 Task: Plan a time block for the product demo.
Action: Mouse moved to (78, 106)
Screenshot: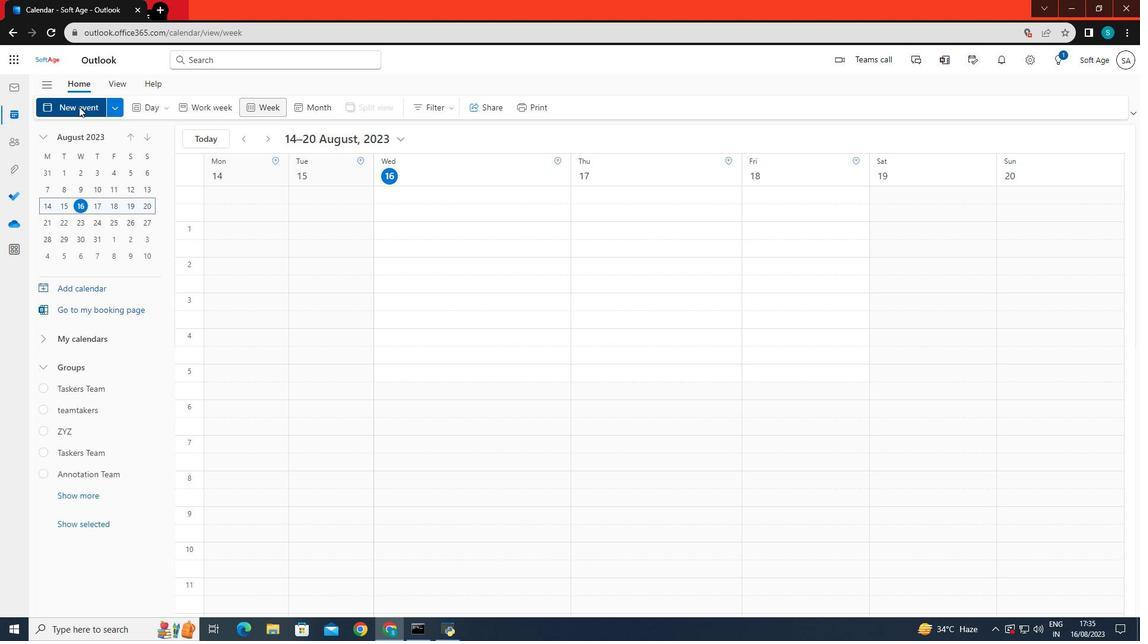 
Action: Mouse pressed left at (78, 106)
Screenshot: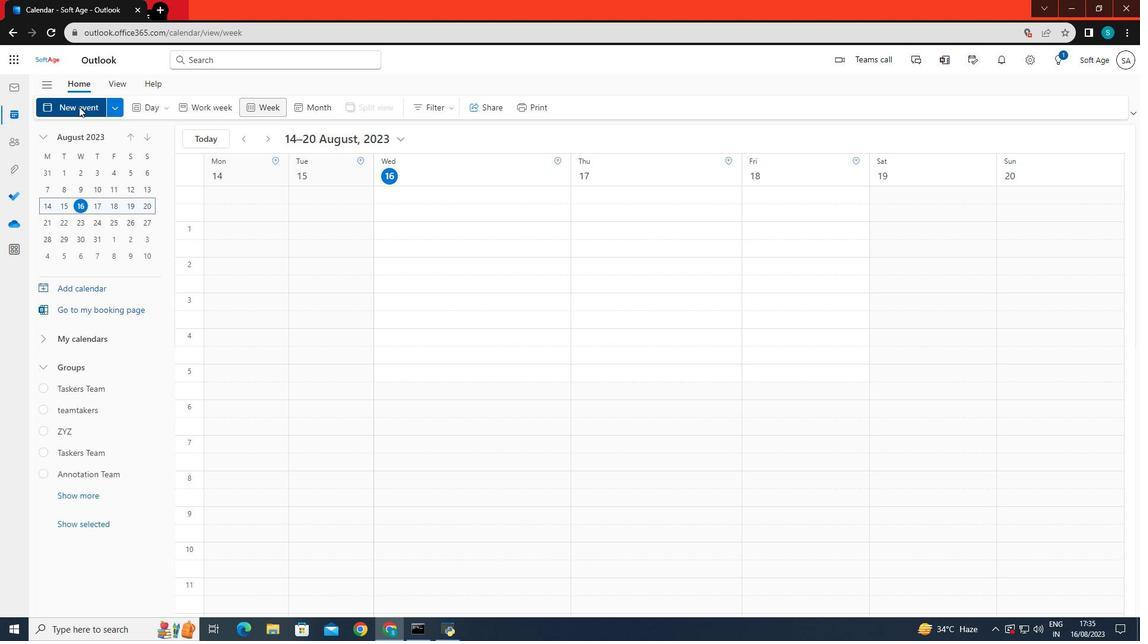 
Action: Mouse moved to (314, 183)
Screenshot: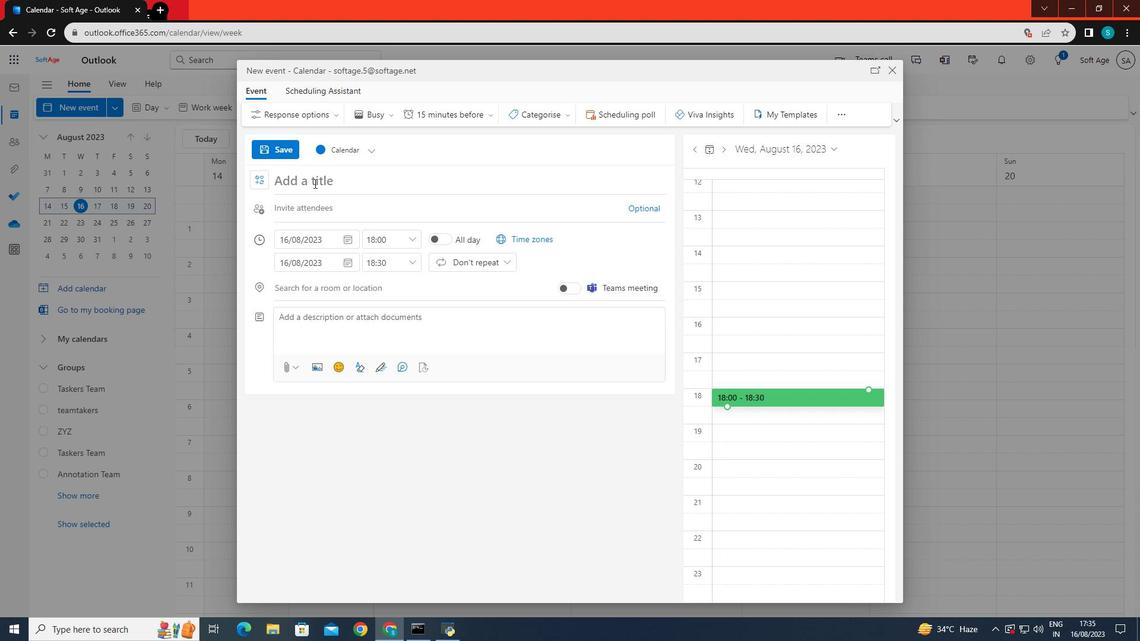 
Action: Mouse pressed left at (314, 183)
Screenshot: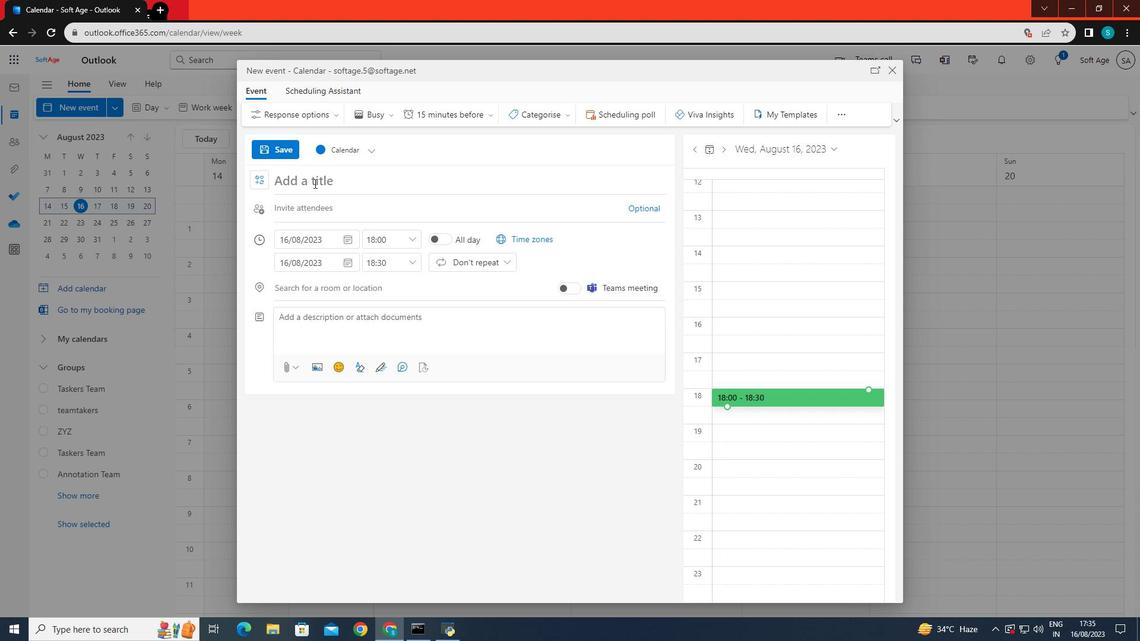 
Action: Key pressed product<Key.space>demo
Screenshot: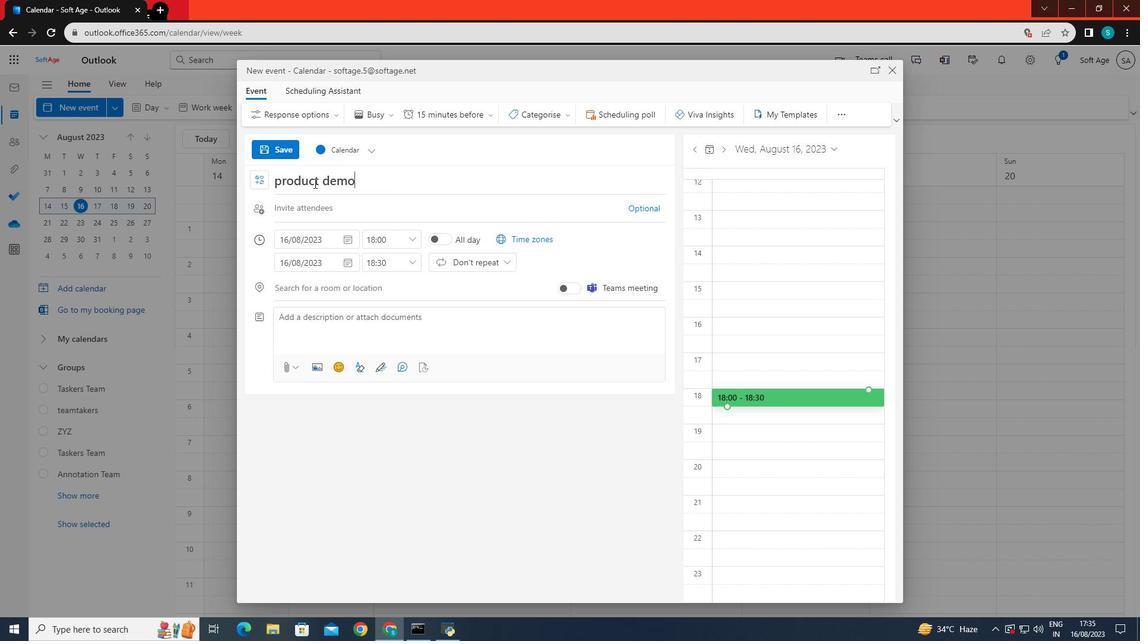 
Action: Mouse moved to (311, 242)
Screenshot: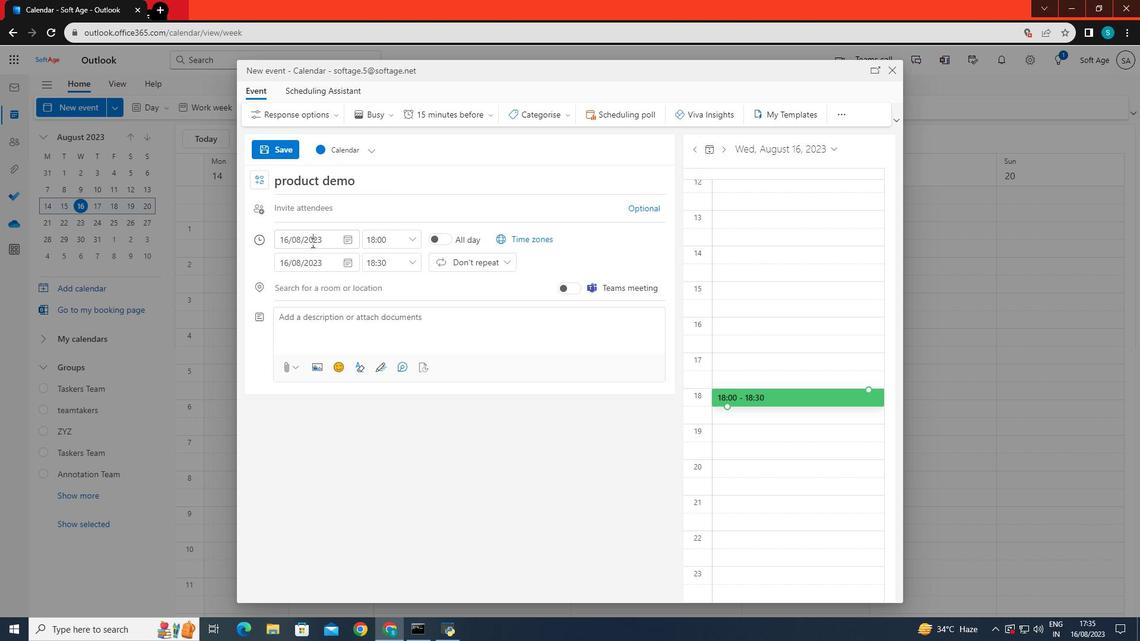 
Action: Mouse pressed left at (311, 242)
Screenshot: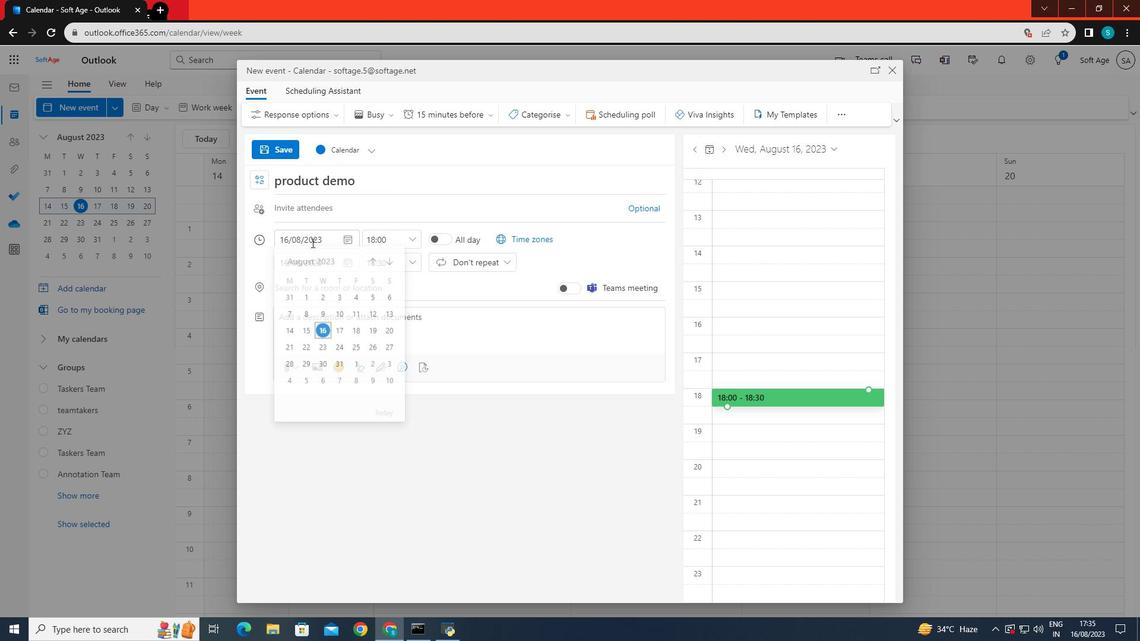 
Action: Mouse moved to (288, 365)
Screenshot: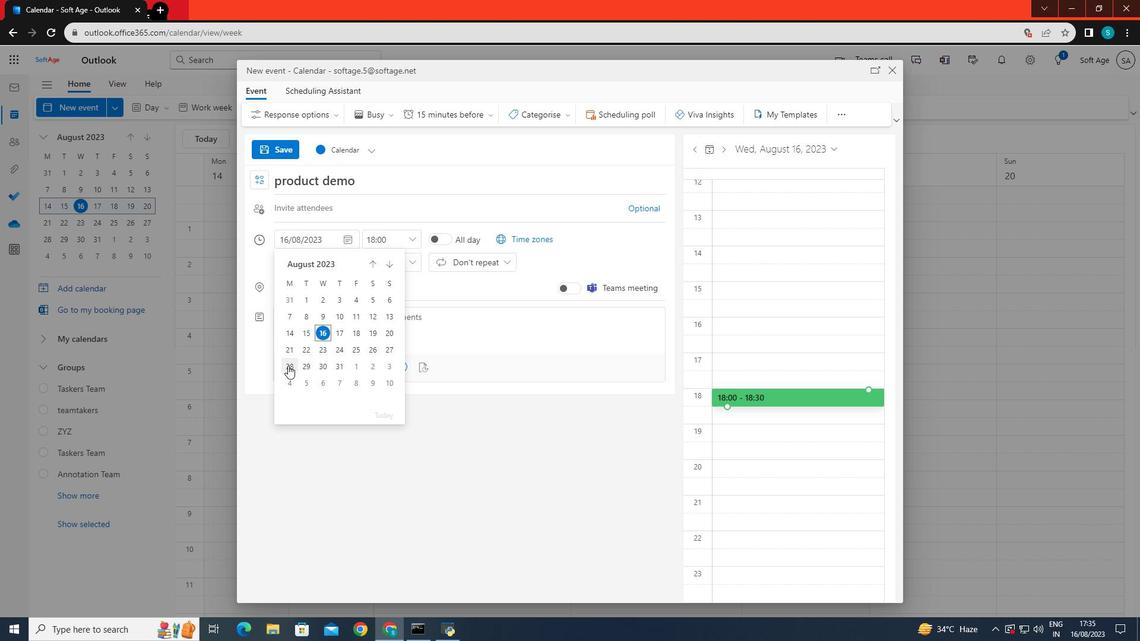 
Action: Mouse pressed left at (288, 365)
Screenshot: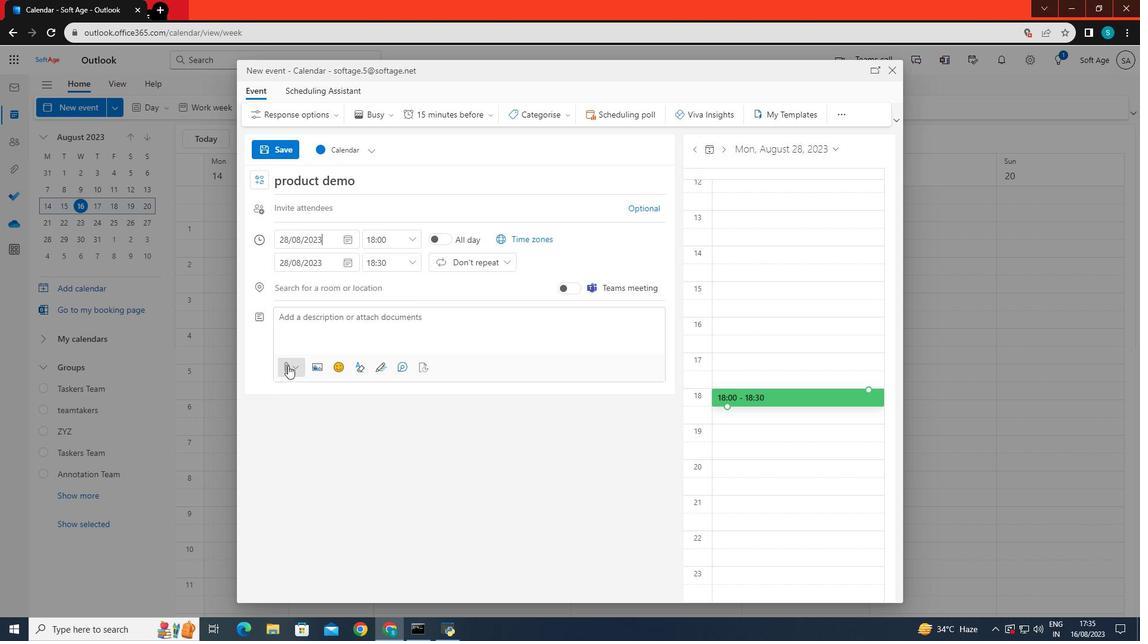 
Action: Mouse moved to (393, 237)
Screenshot: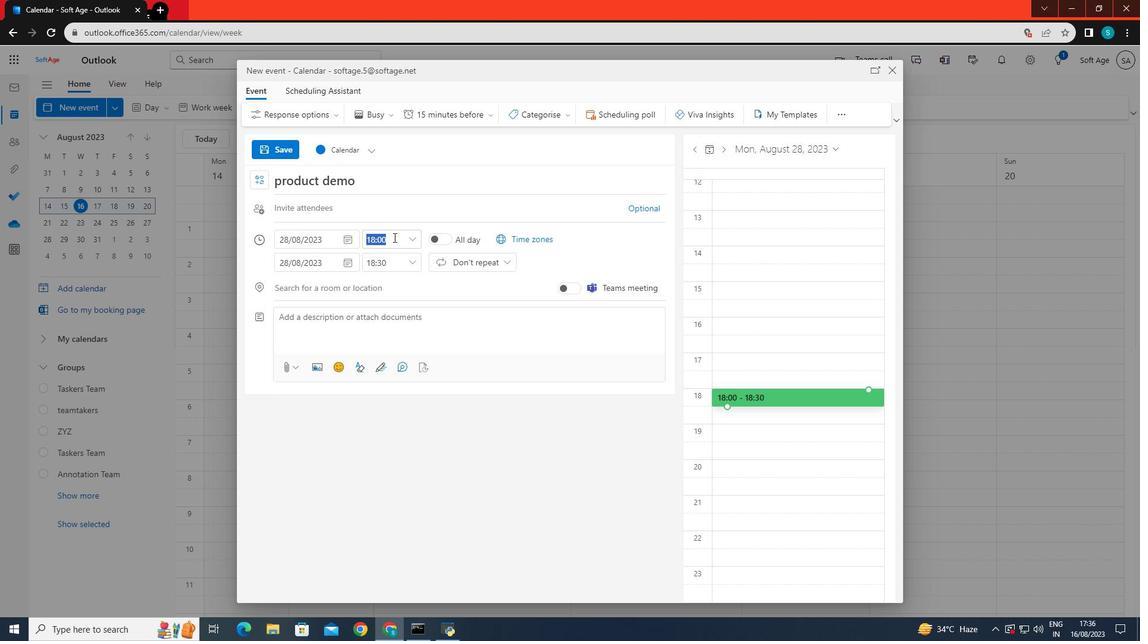
Action: Mouse pressed left at (393, 237)
Screenshot: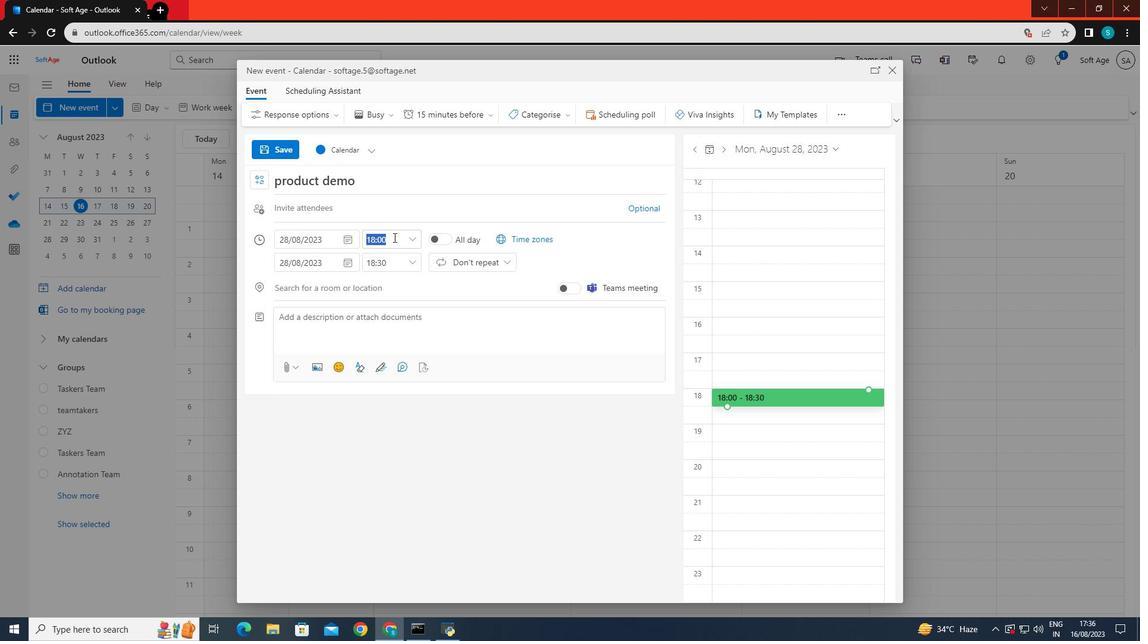 
Action: Mouse moved to (415, 238)
Screenshot: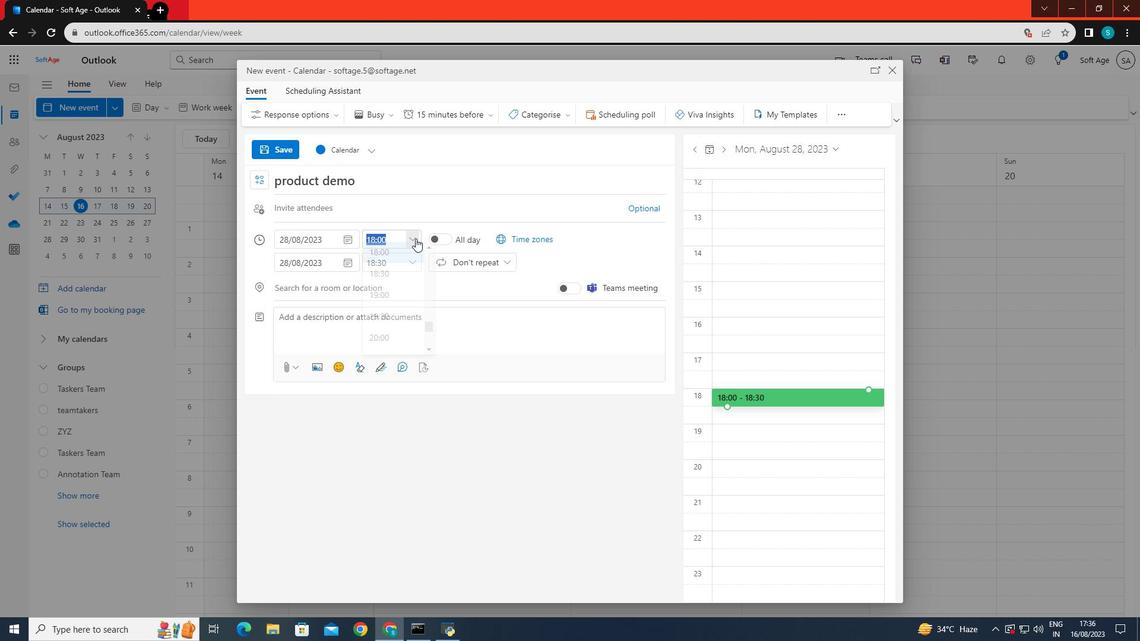 
Action: Mouse pressed left at (415, 238)
Screenshot: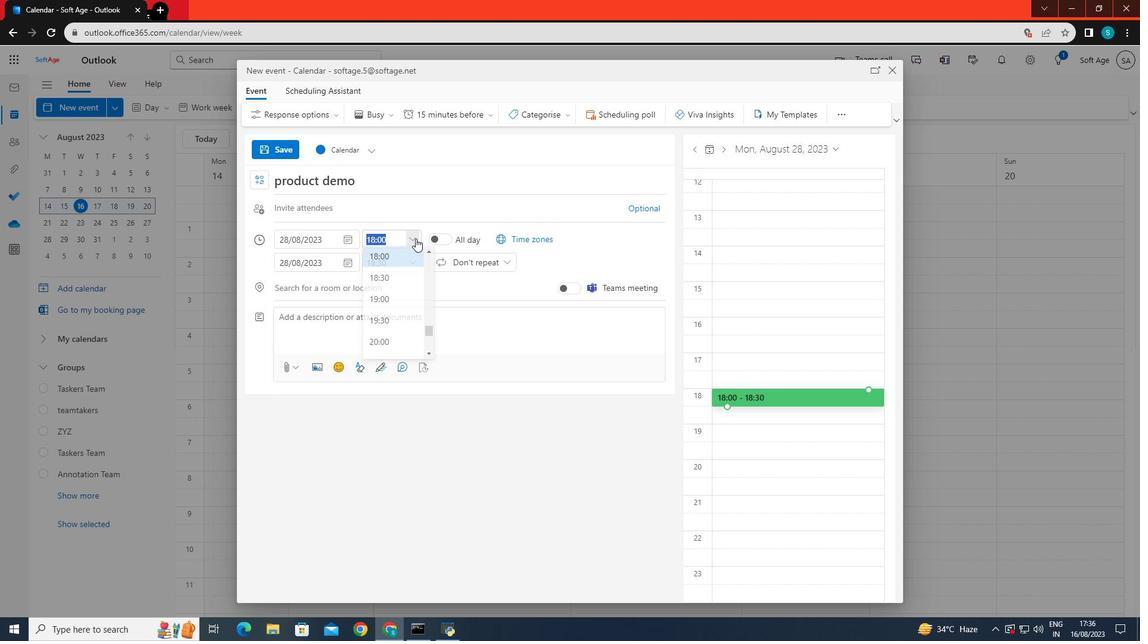 
Action: Mouse moved to (370, 324)
Screenshot: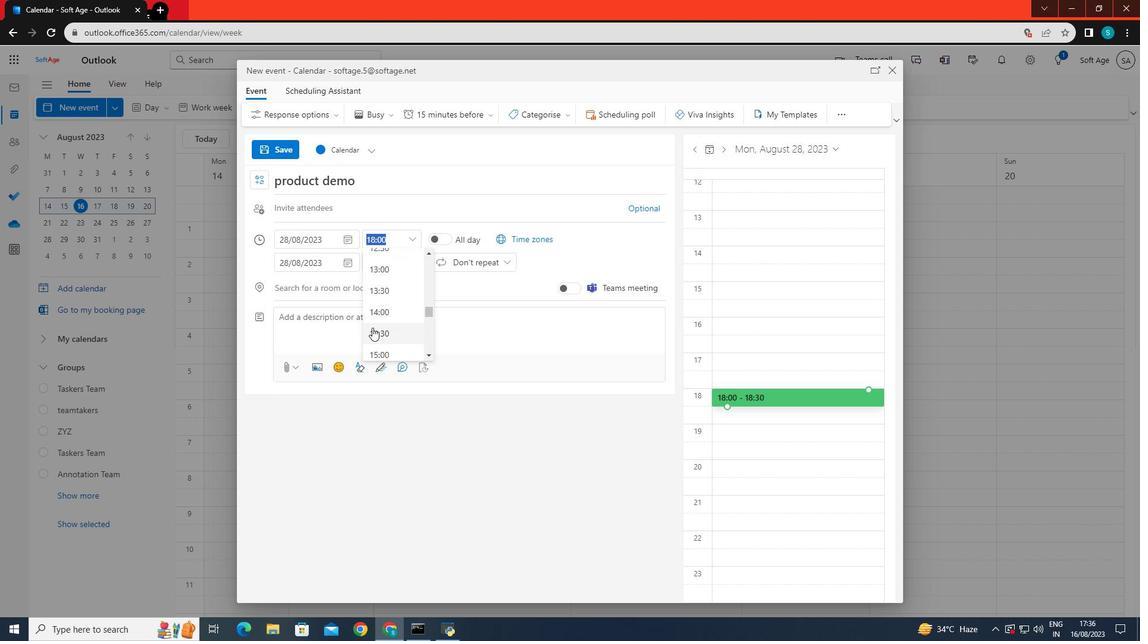 
Action: Mouse scrolled (370, 325) with delta (0, 0)
Screenshot: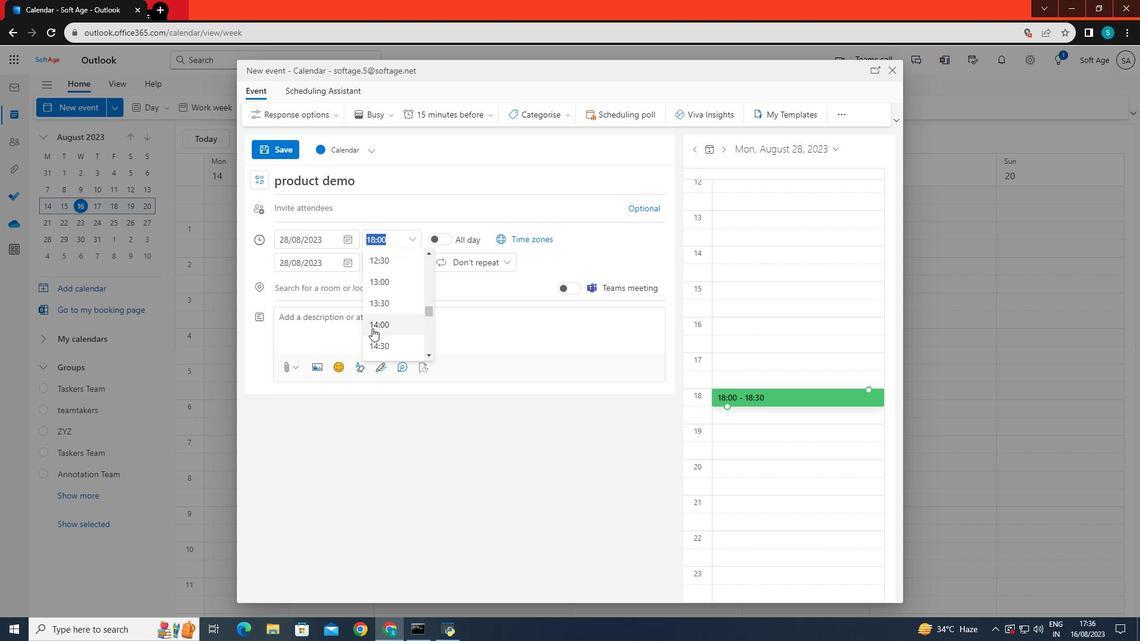
Action: Mouse scrolled (370, 325) with delta (0, 0)
Screenshot: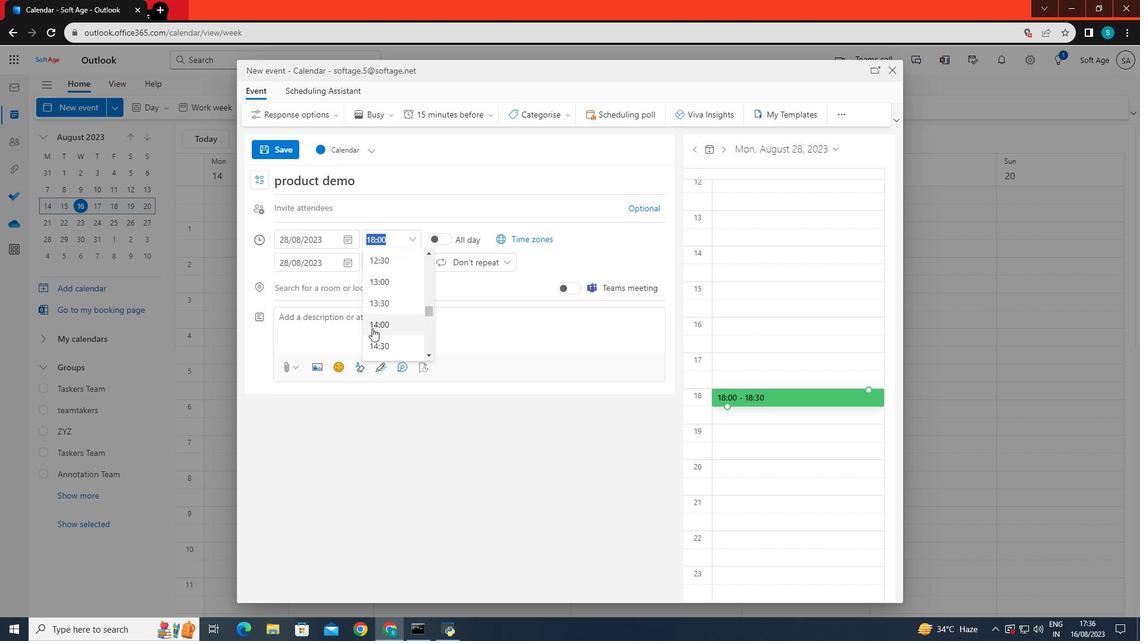 
Action: Mouse scrolled (370, 325) with delta (0, 0)
Screenshot: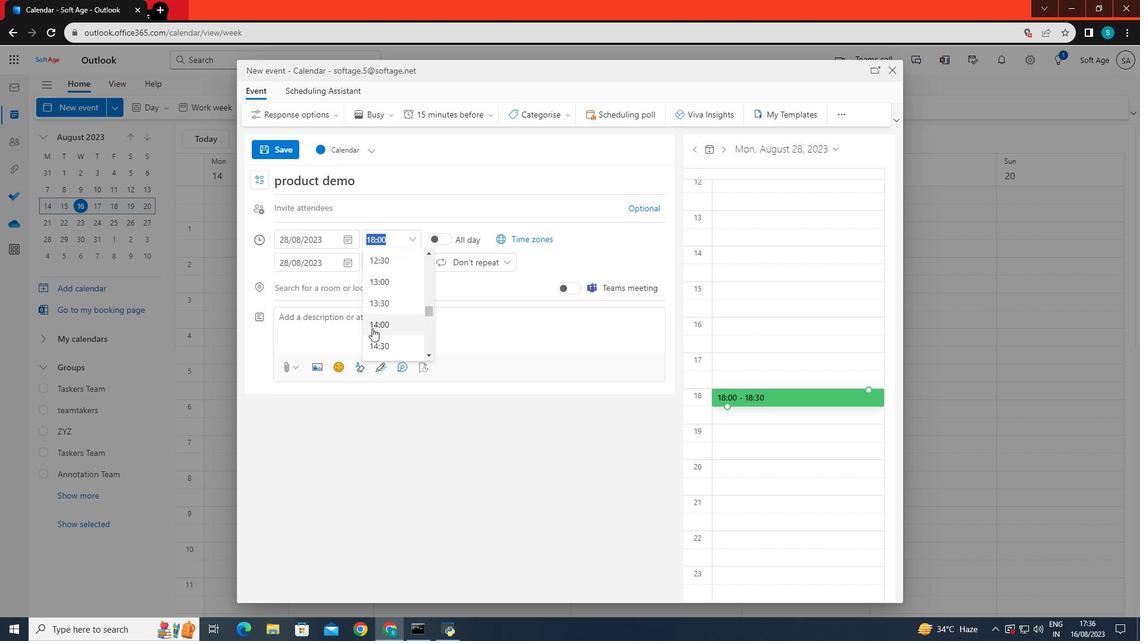 
Action: Mouse scrolled (370, 325) with delta (0, 0)
Screenshot: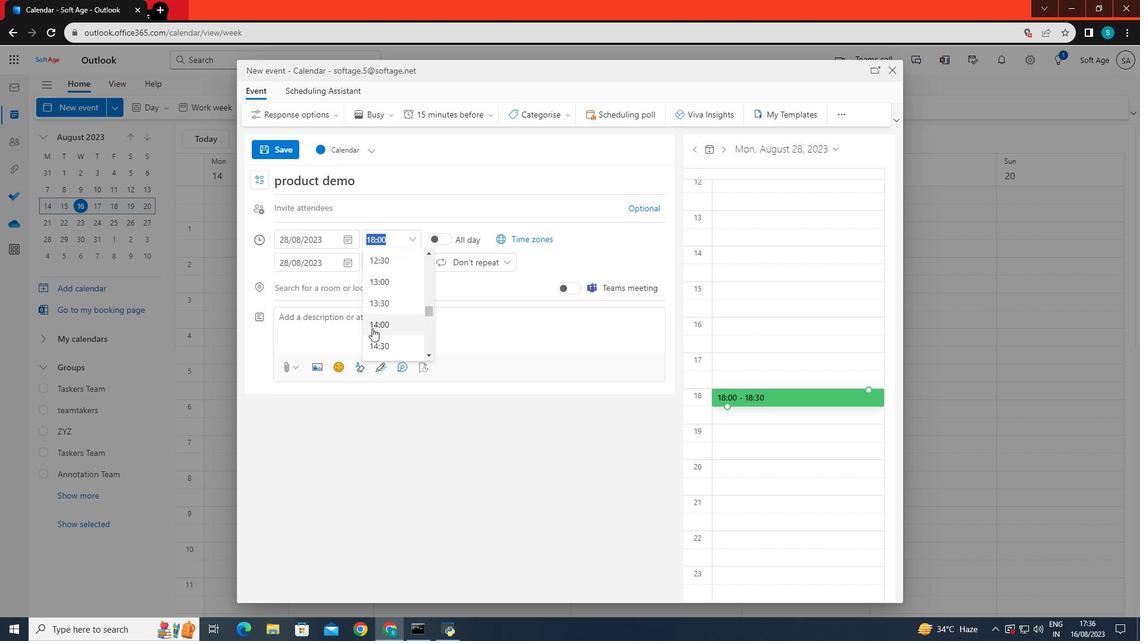 
Action: Mouse moved to (389, 292)
Screenshot: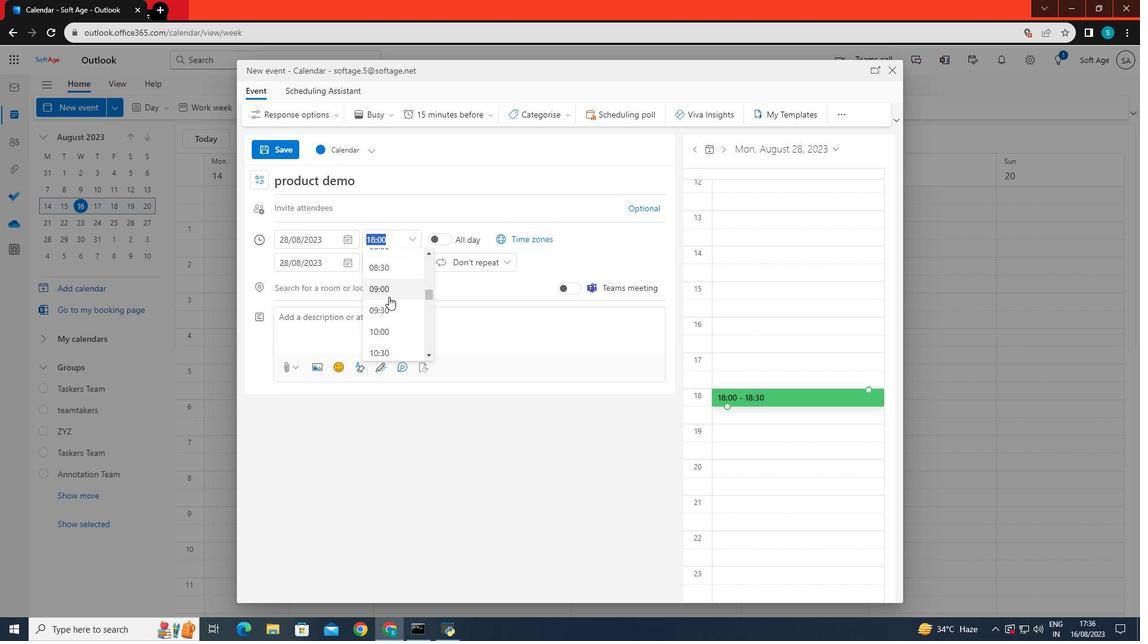 
Action: Mouse scrolled (389, 293) with delta (0, 0)
Screenshot: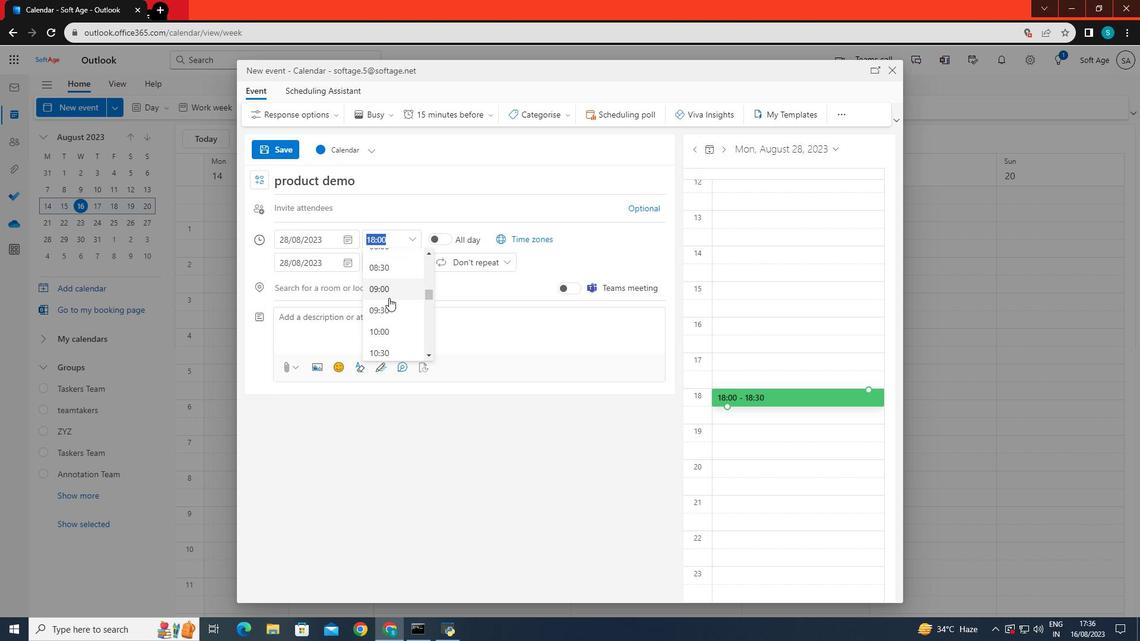 
Action: Mouse scrolled (389, 293) with delta (0, 0)
Screenshot: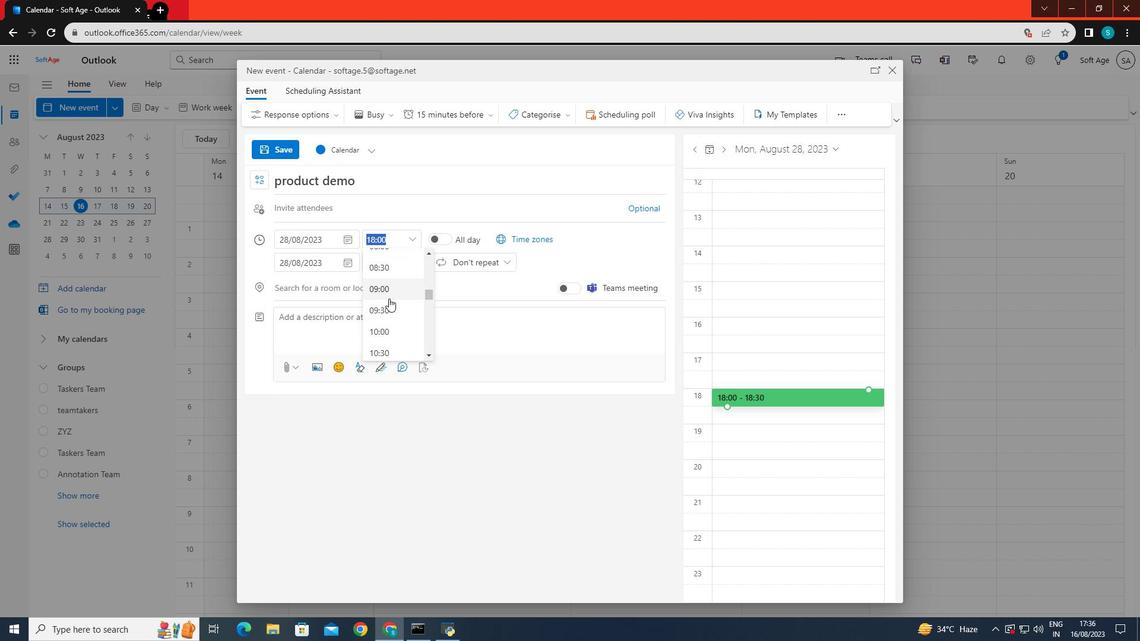 
Action: Mouse scrolled (389, 293) with delta (0, 0)
Screenshot: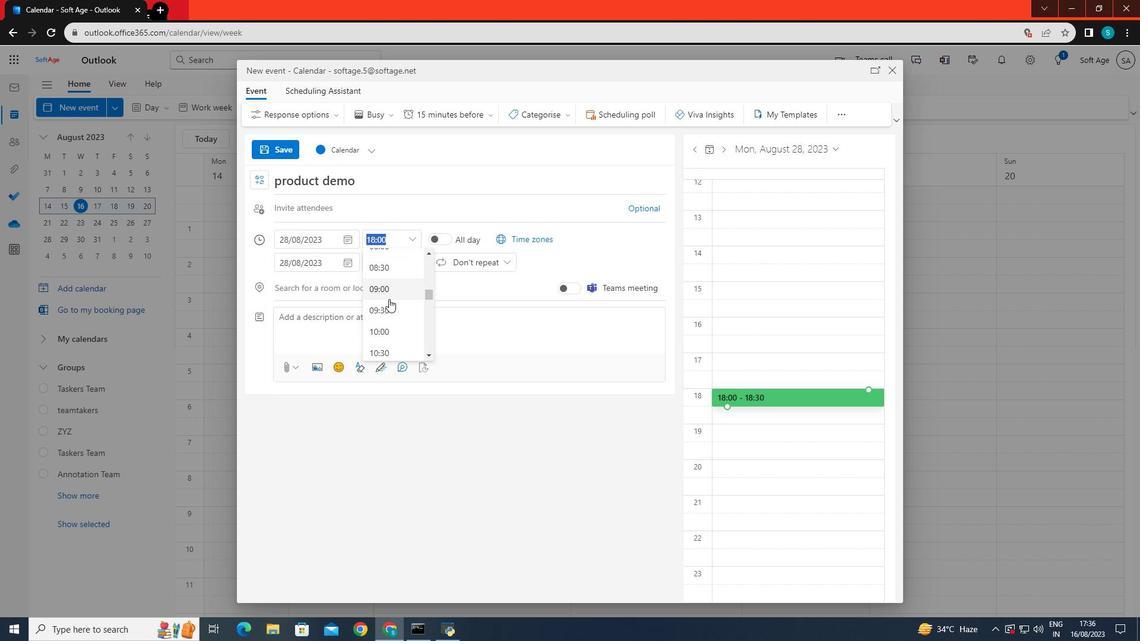 
Action: Mouse moved to (383, 282)
Screenshot: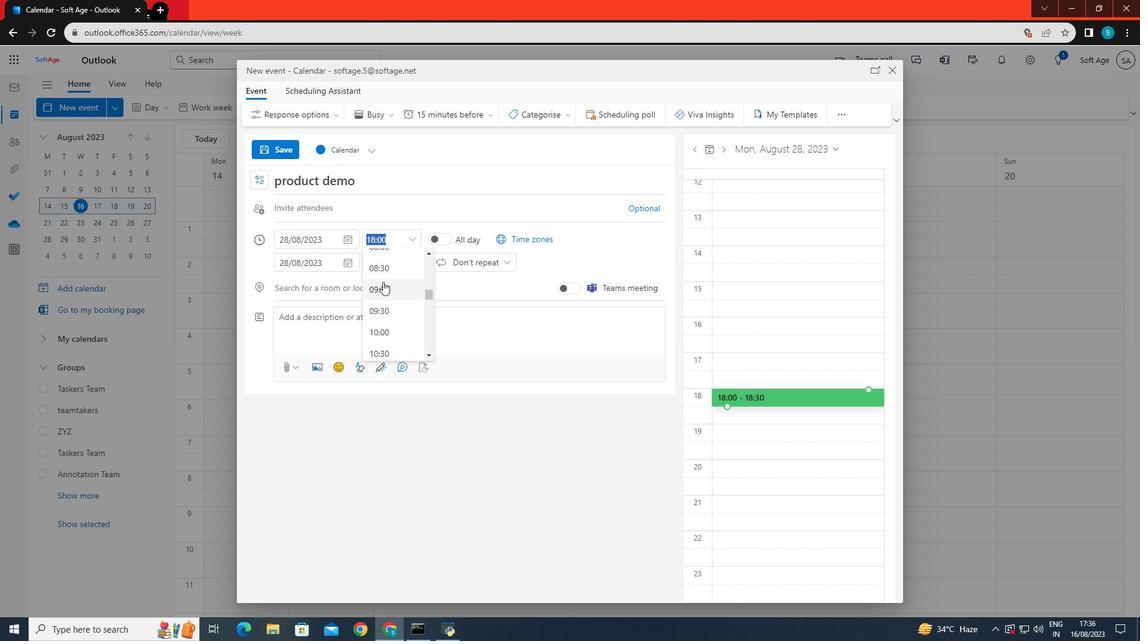 
Action: Mouse scrolled (383, 282) with delta (0, 0)
Screenshot: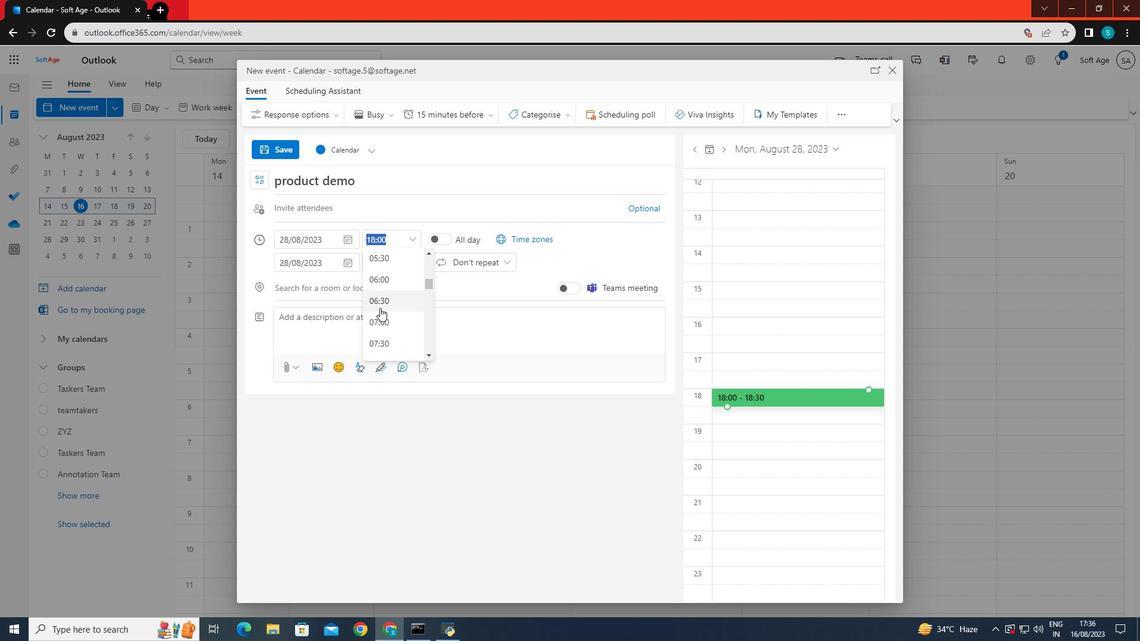 
Action: Mouse scrolled (383, 282) with delta (0, 0)
Screenshot: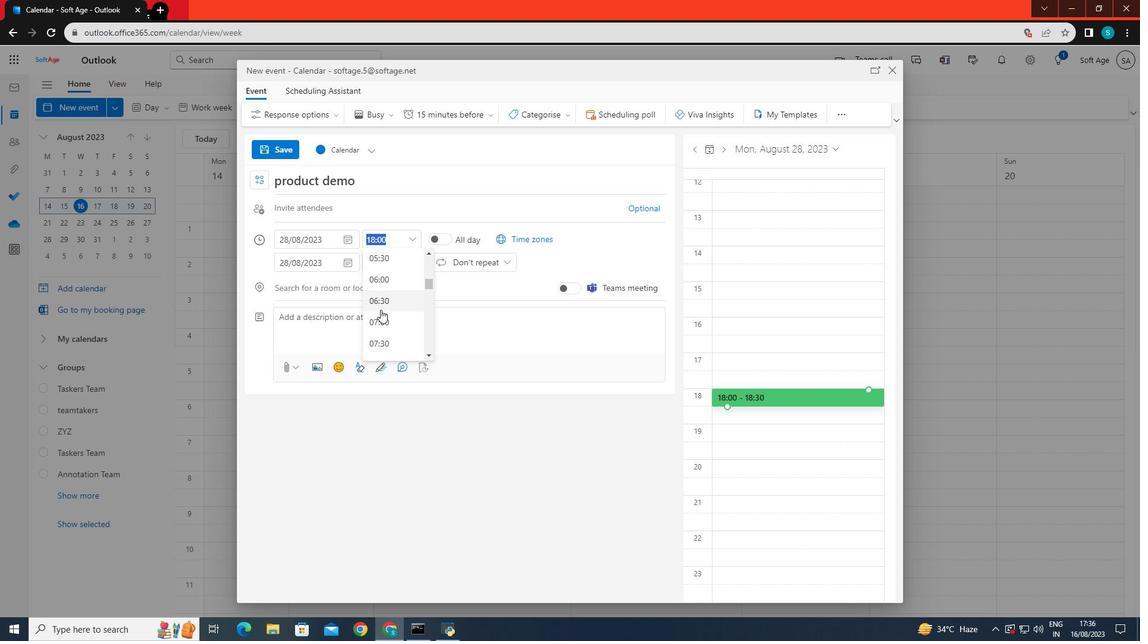 
Action: Mouse moved to (383, 283)
Screenshot: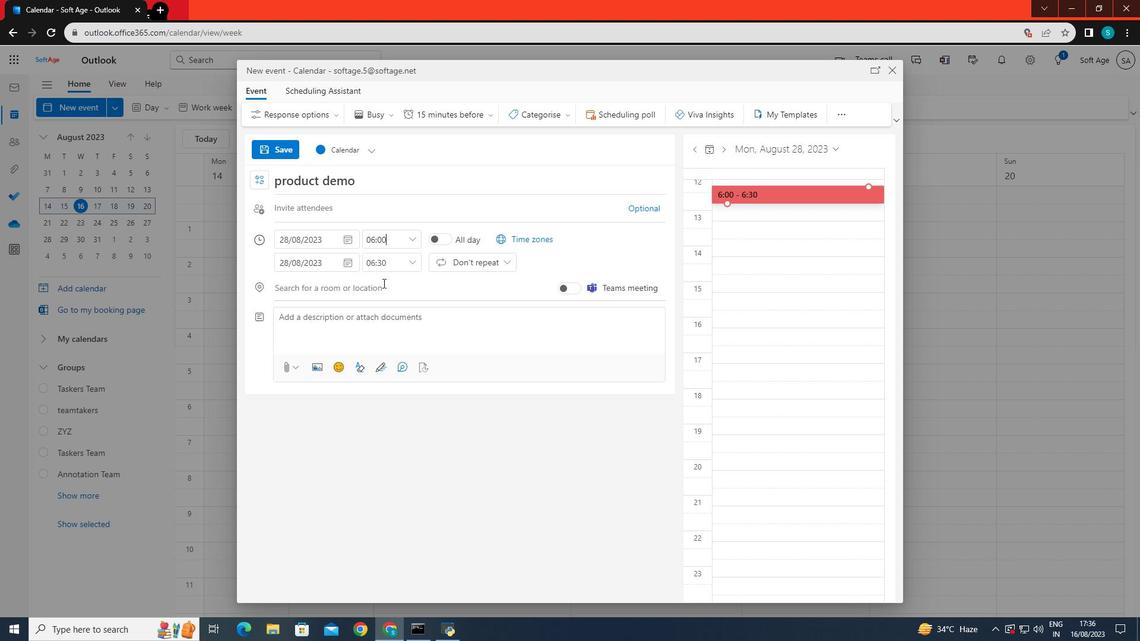 
Action: Mouse pressed left at (383, 283)
Screenshot: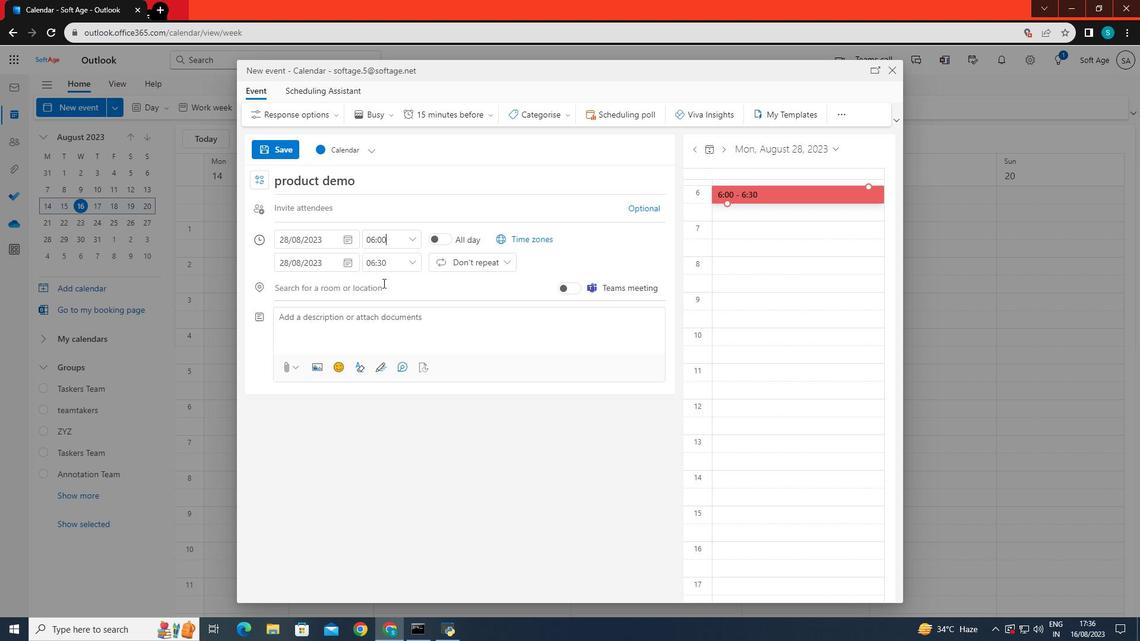 
Action: Mouse moved to (396, 242)
Screenshot: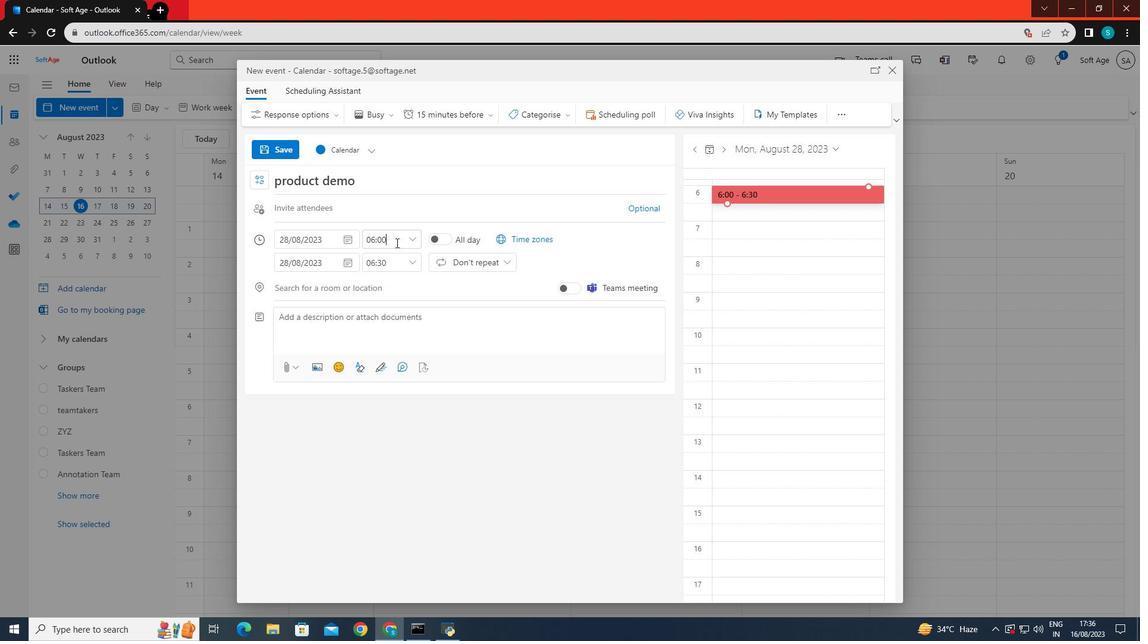 
Action: Mouse pressed left at (396, 242)
Screenshot: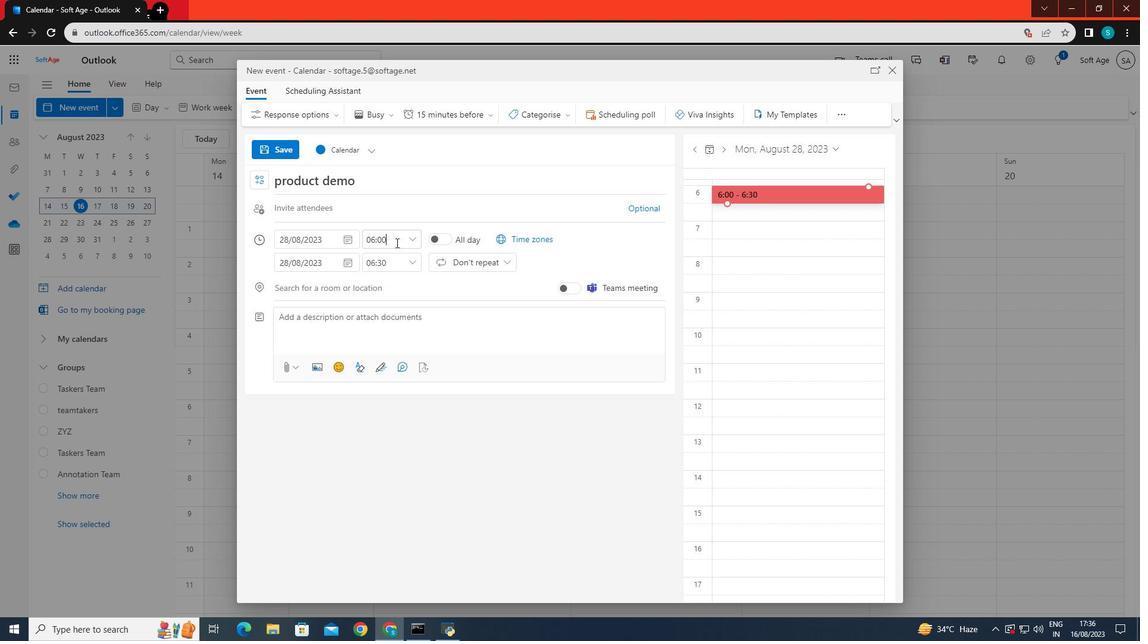 
Action: Mouse moved to (408, 239)
Screenshot: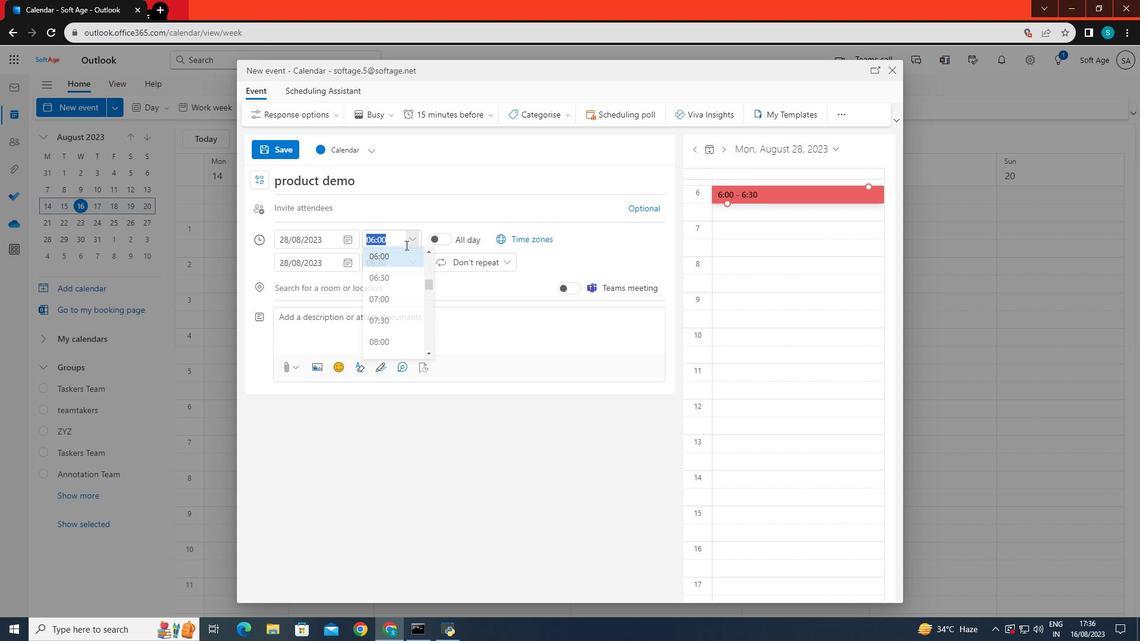 
Action: Mouse pressed left at (408, 239)
Screenshot: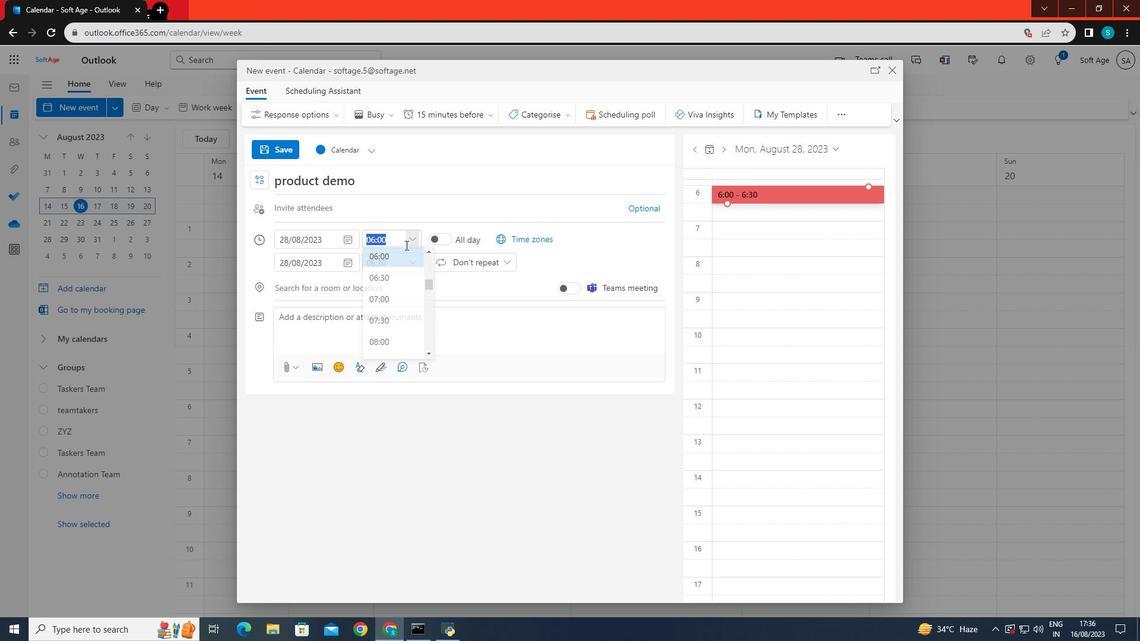 
Action: Mouse moved to (384, 324)
Screenshot: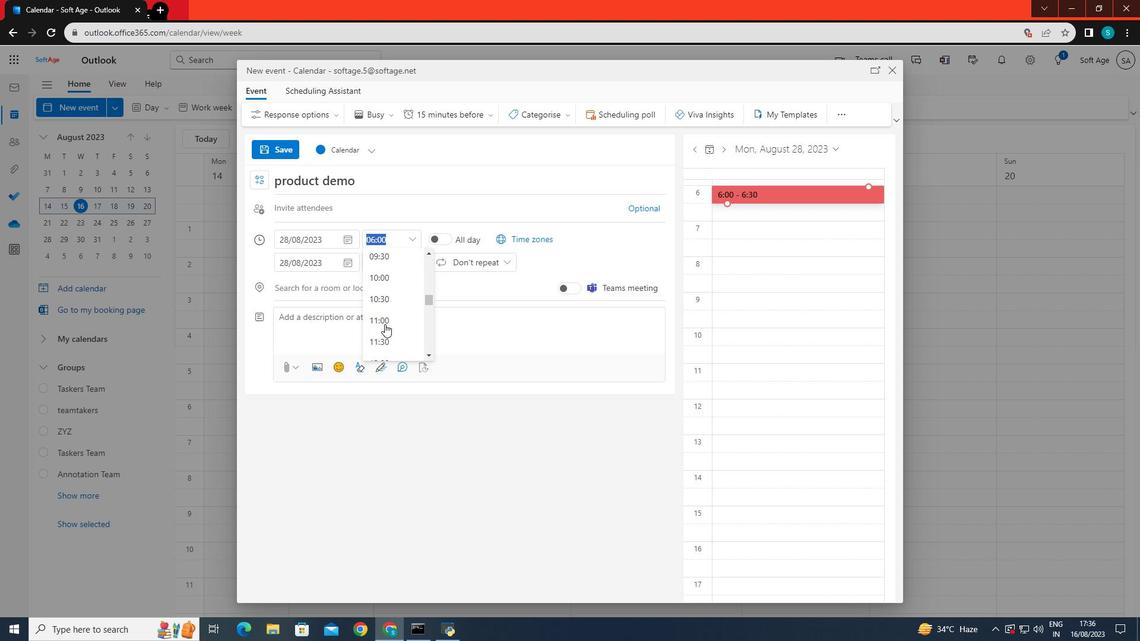 
Action: Mouse scrolled (384, 323) with delta (0, 0)
Screenshot: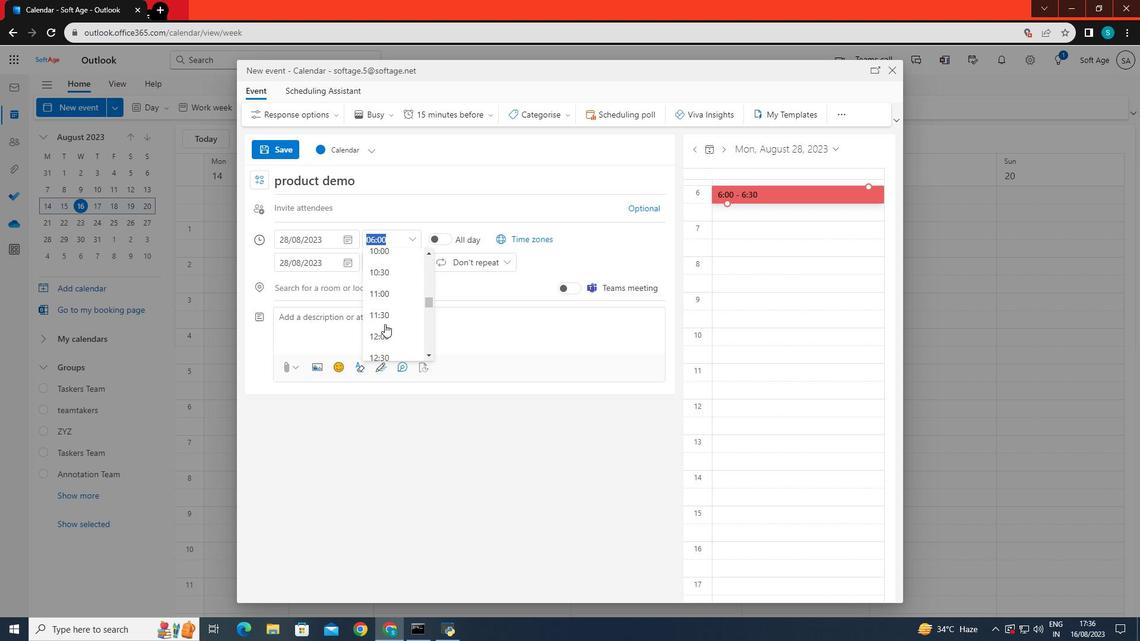 
Action: Mouse scrolled (384, 323) with delta (0, 0)
Screenshot: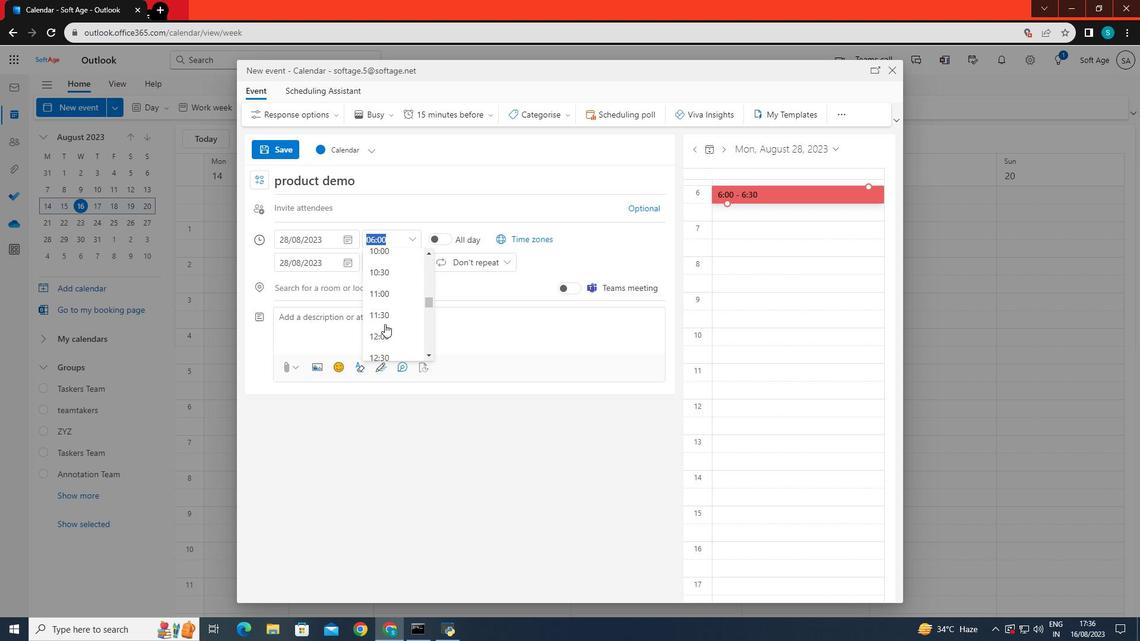 
Action: Mouse scrolled (384, 323) with delta (0, 0)
Screenshot: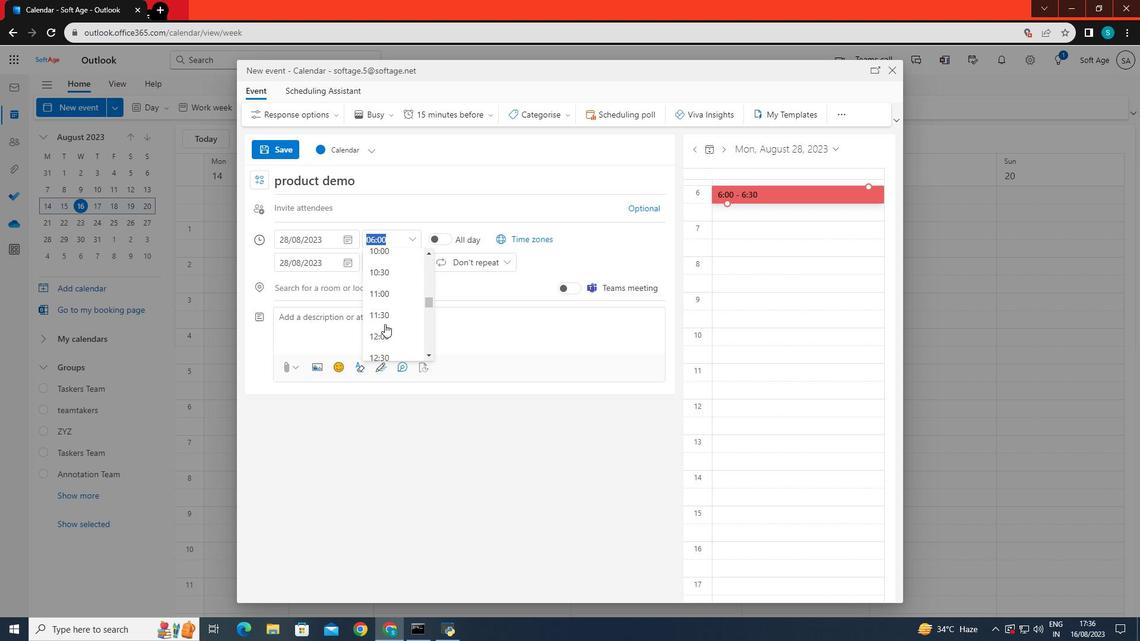 
Action: Mouse moved to (380, 315)
Screenshot: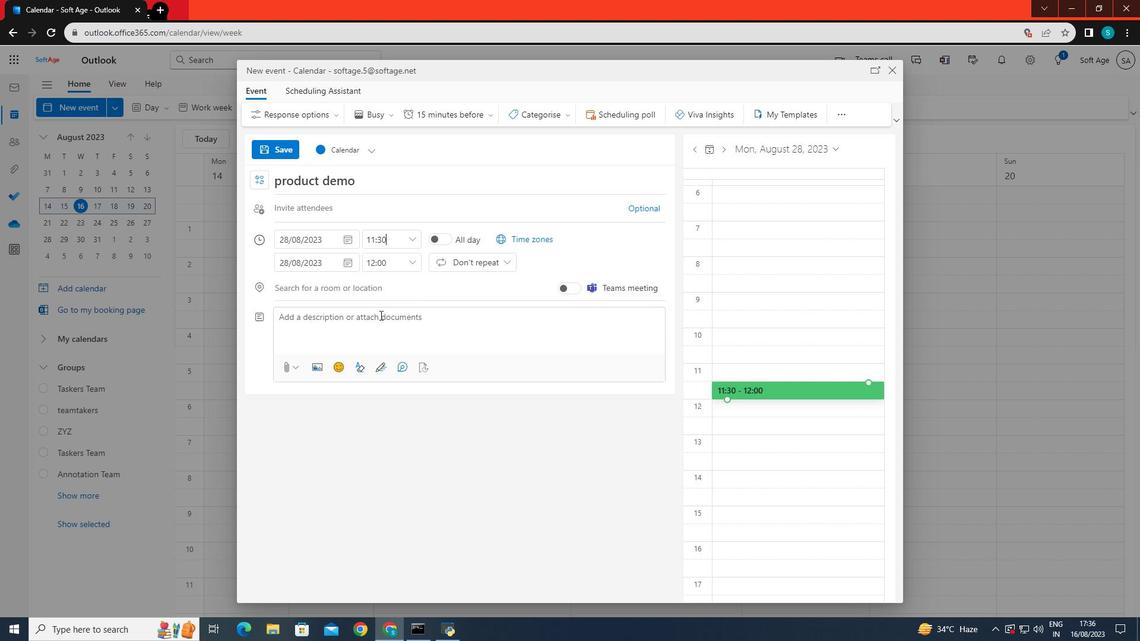 
Action: Mouse pressed left at (380, 315)
Screenshot: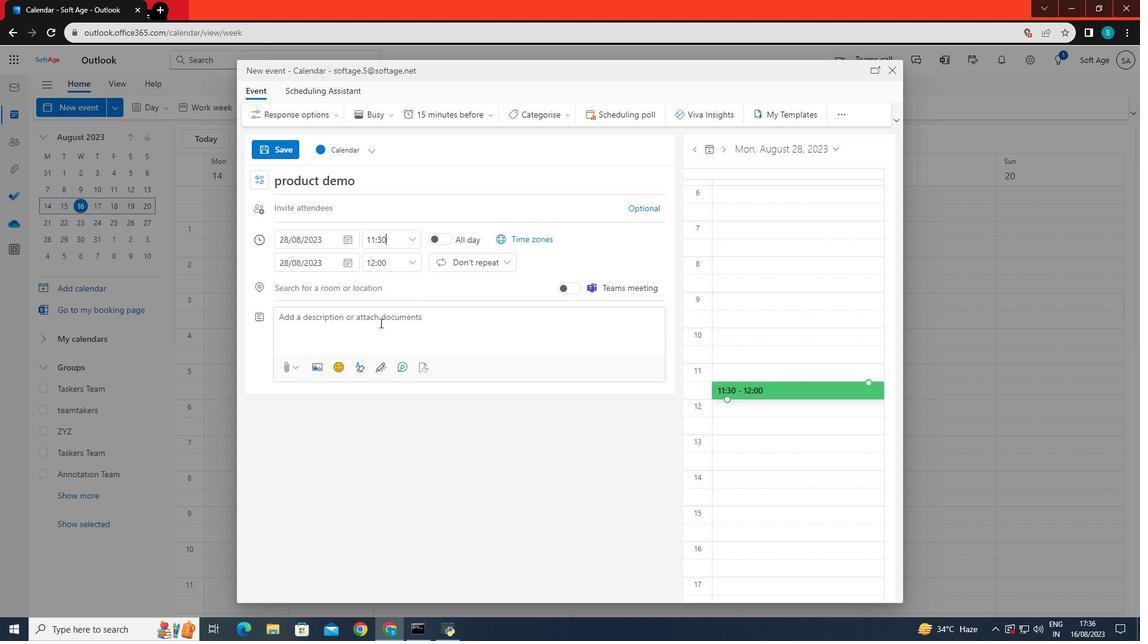 
Action: Mouse moved to (334, 323)
Screenshot: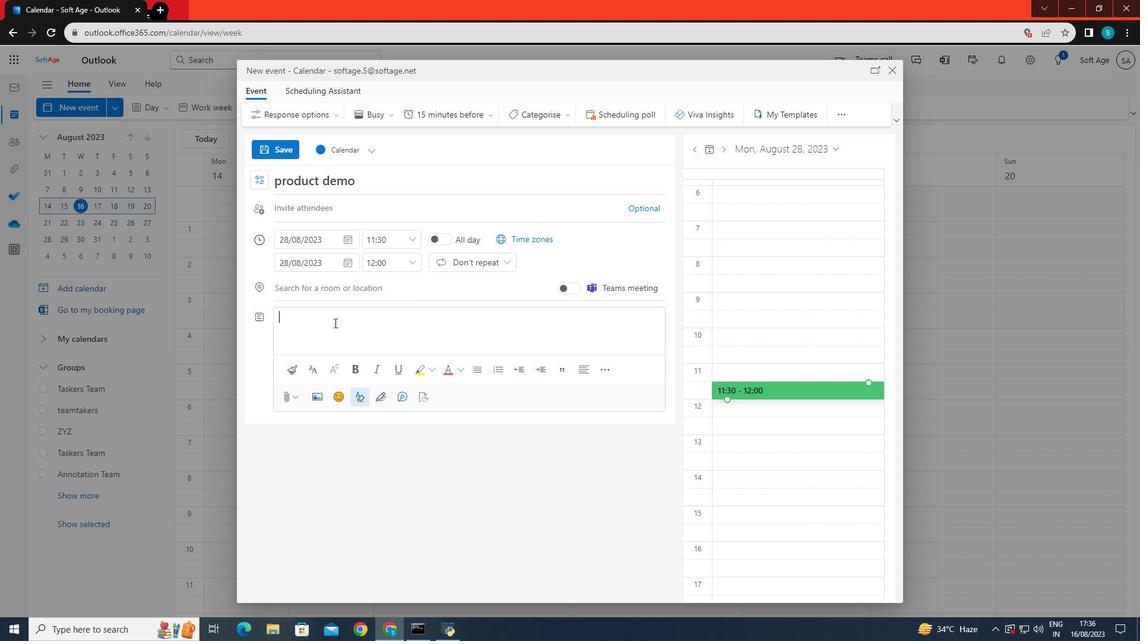 
Action: Mouse pressed left at (334, 323)
Screenshot: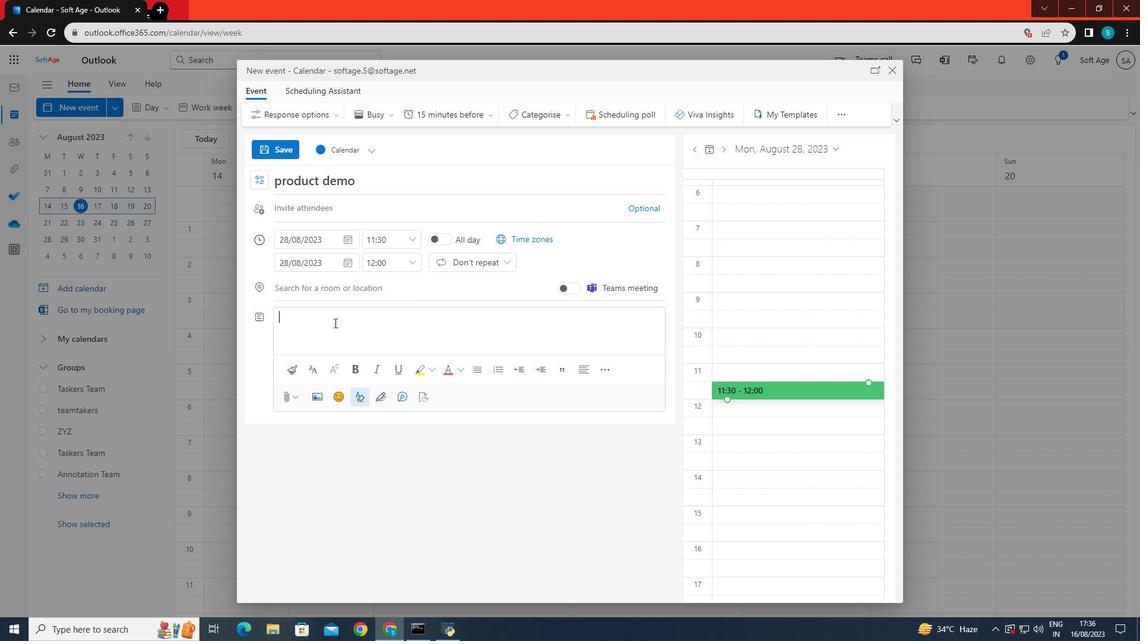 
Action: Key pressed <Key.caps_lock>P<Key.caps_lock>lan<Key.space>a<Key.space>time<Key.space>block<Key.space>for<Key.space>the<Key.space>product<Key.space>demo
Screenshot: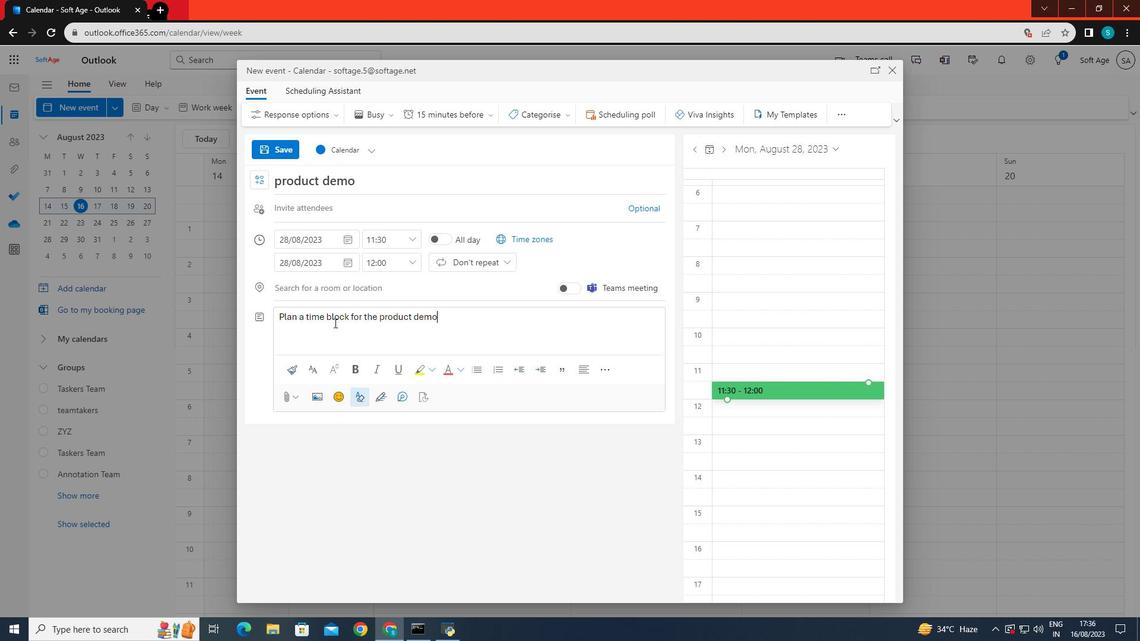
Action: Mouse moved to (465, 302)
Screenshot: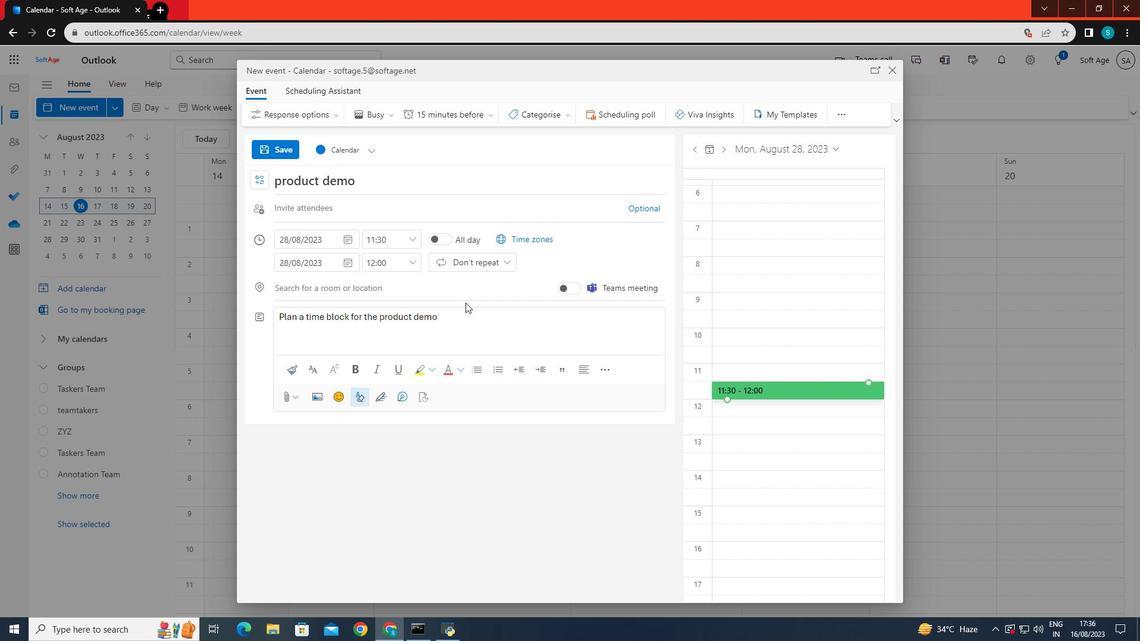
Action: Mouse pressed left at (465, 302)
Screenshot: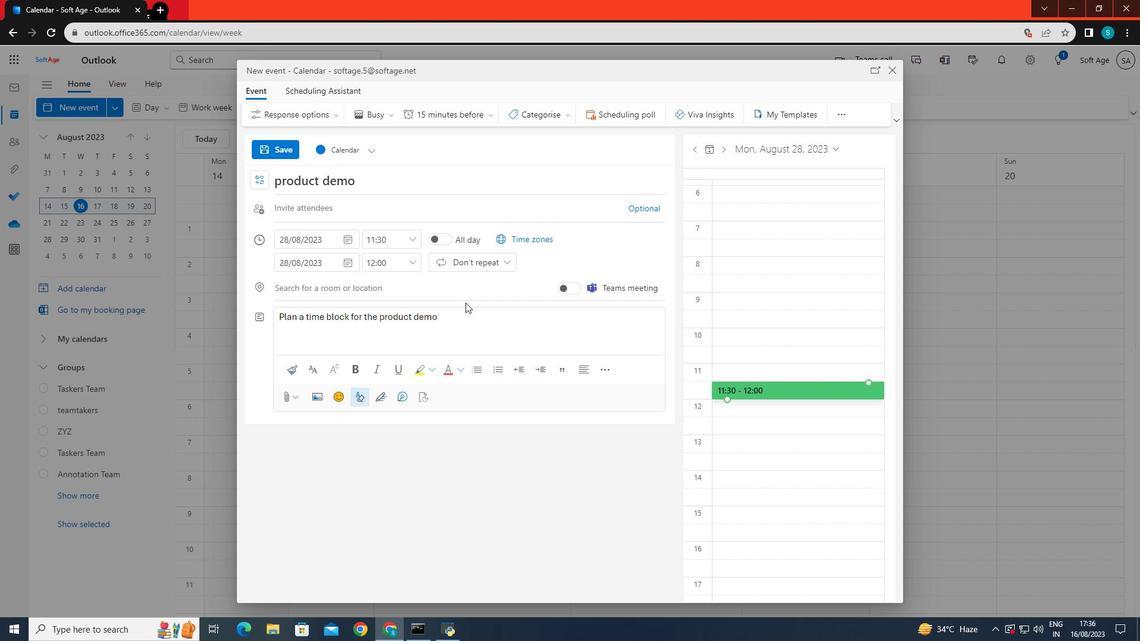 
Action: Mouse moved to (498, 264)
Screenshot: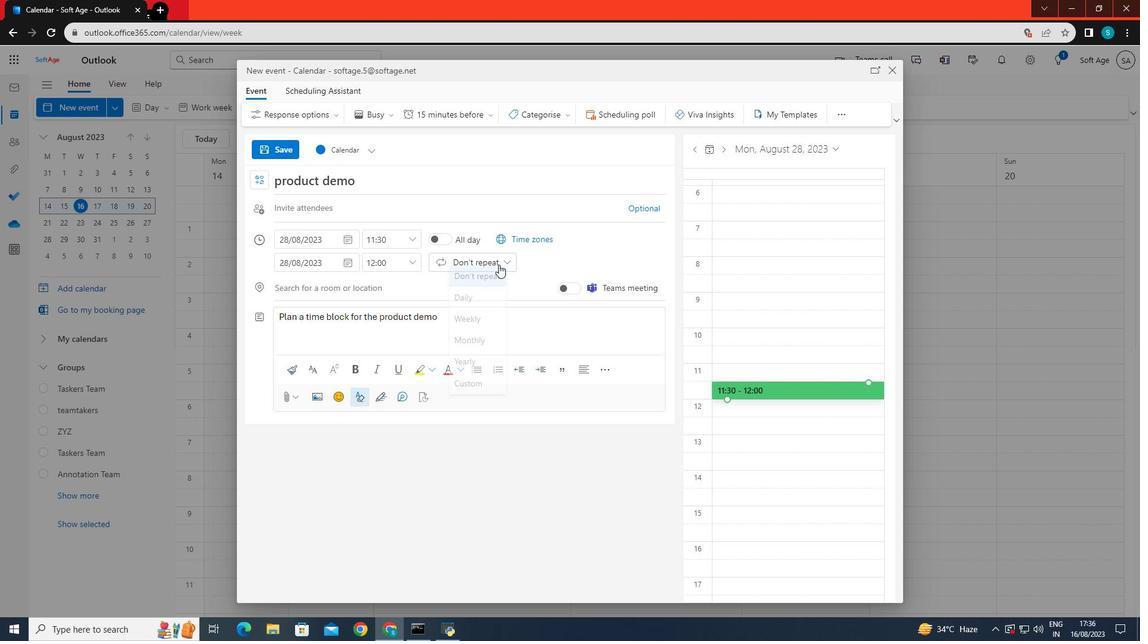 
Action: Mouse pressed left at (498, 264)
Screenshot: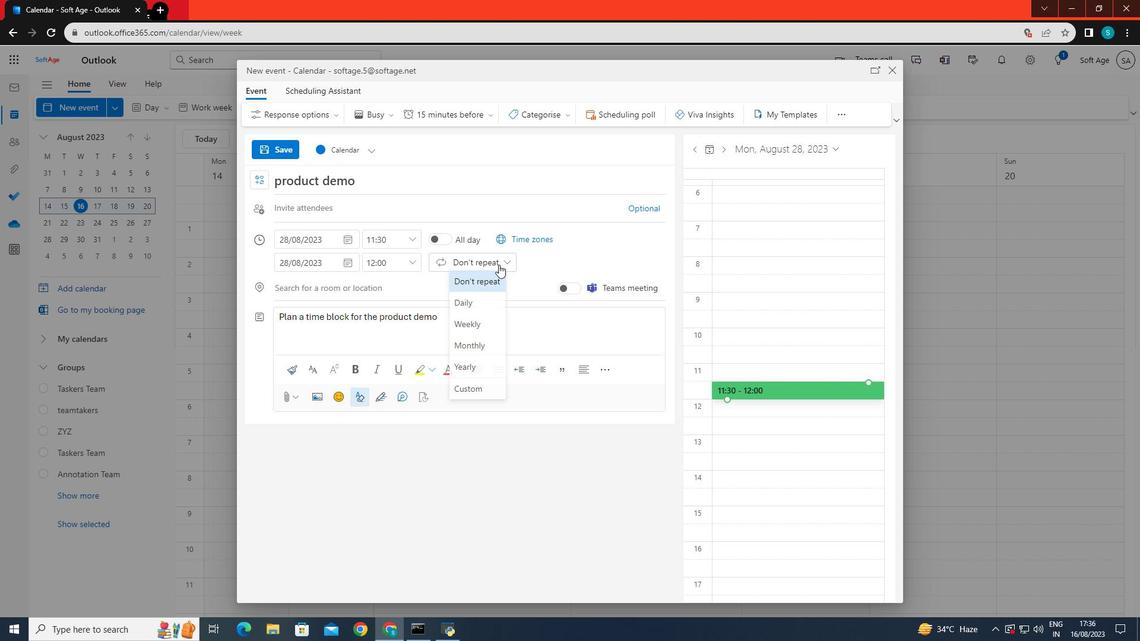 
Action: Mouse moved to (455, 308)
Screenshot: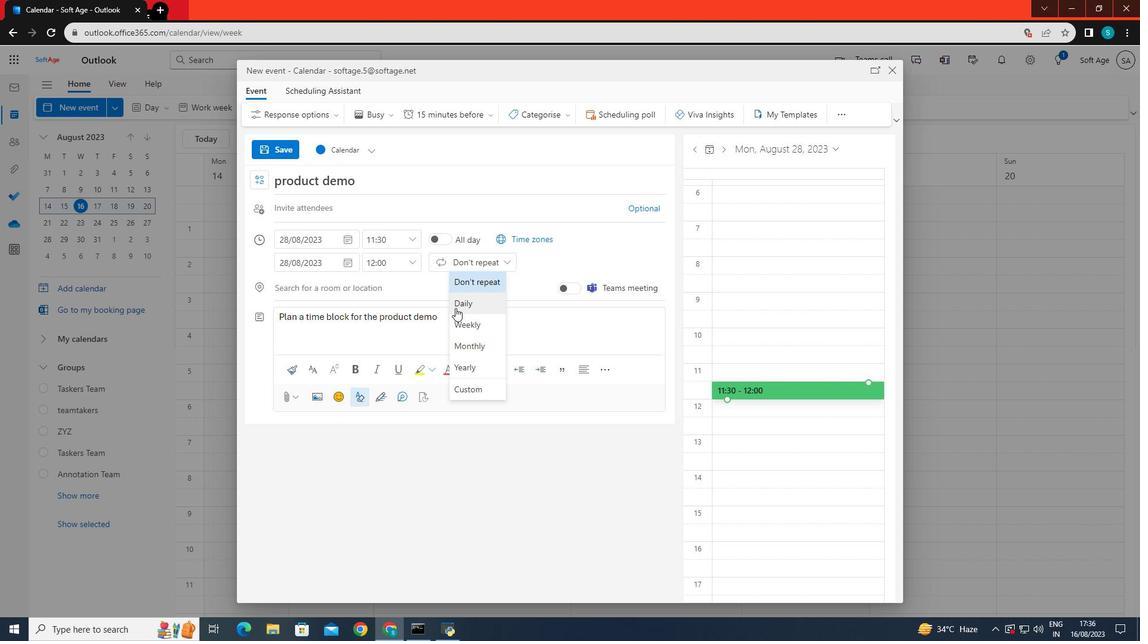 
Action: Mouse pressed left at (455, 308)
Screenshot: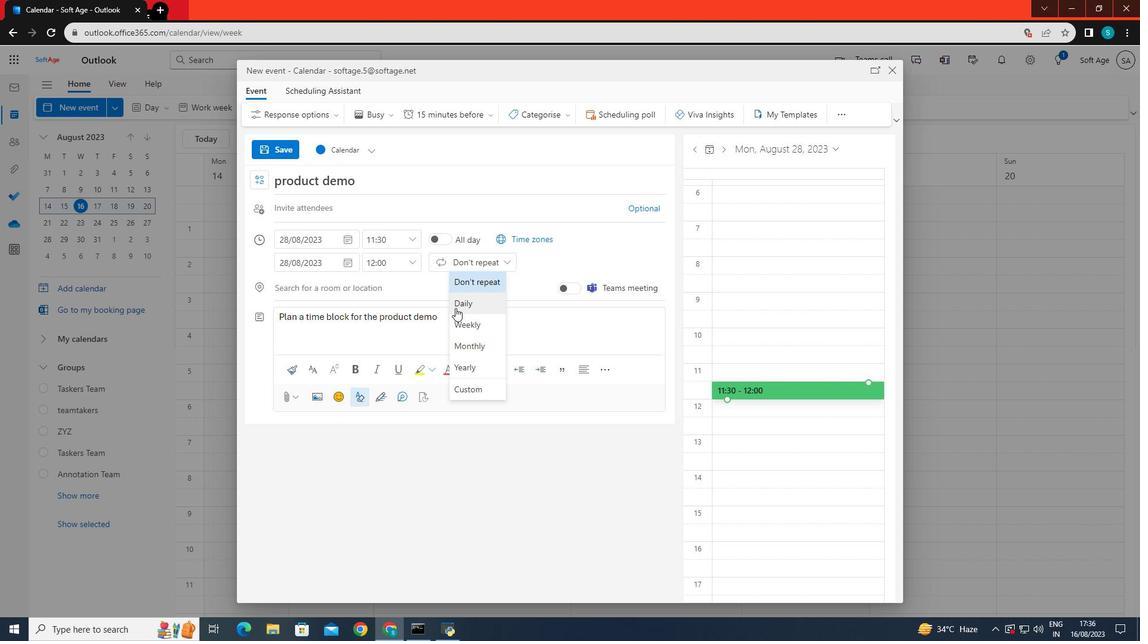 
Action: Mouse moved to (468, 321)
Screenshot: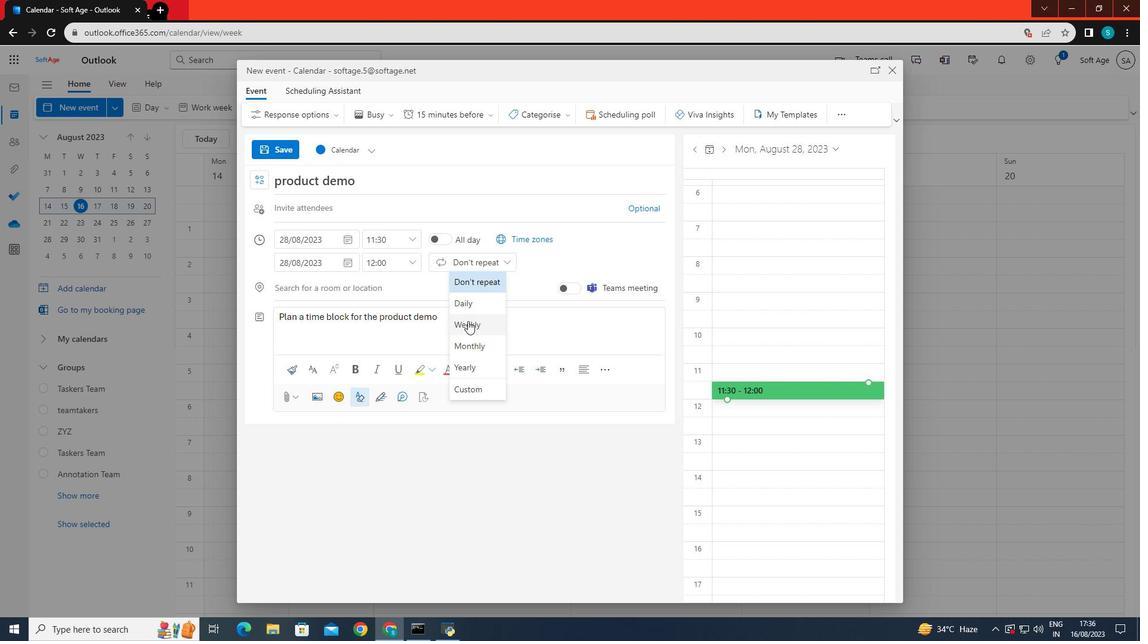 
Action: Mouse pressed left at (468, 321)
Screenshot: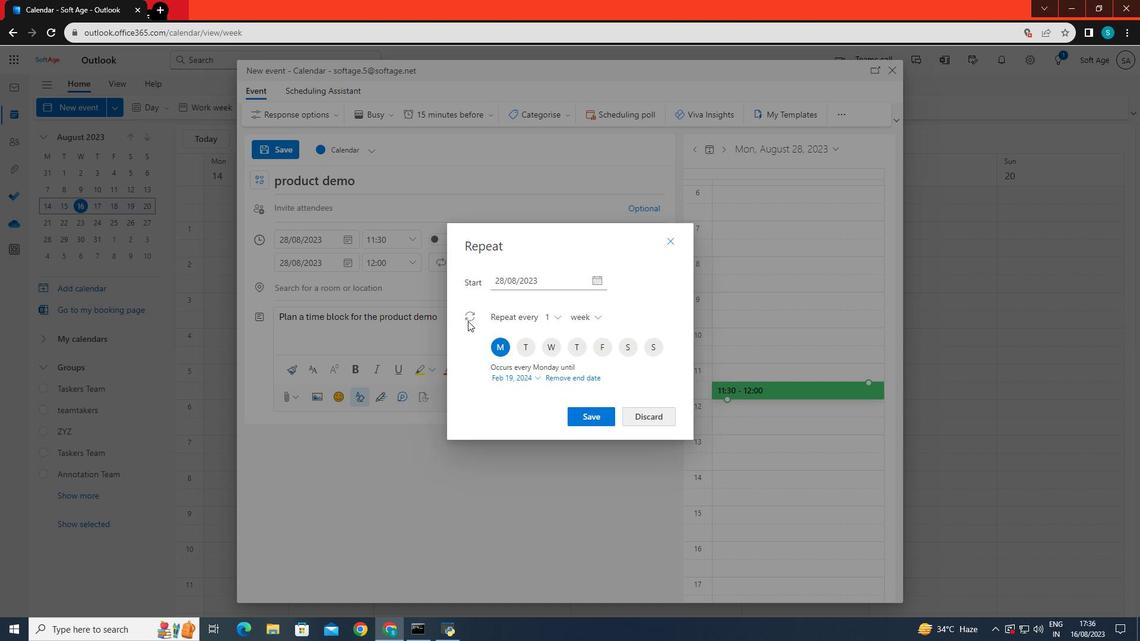 
Action: Mouse moved to (573, 346)
Screenshot: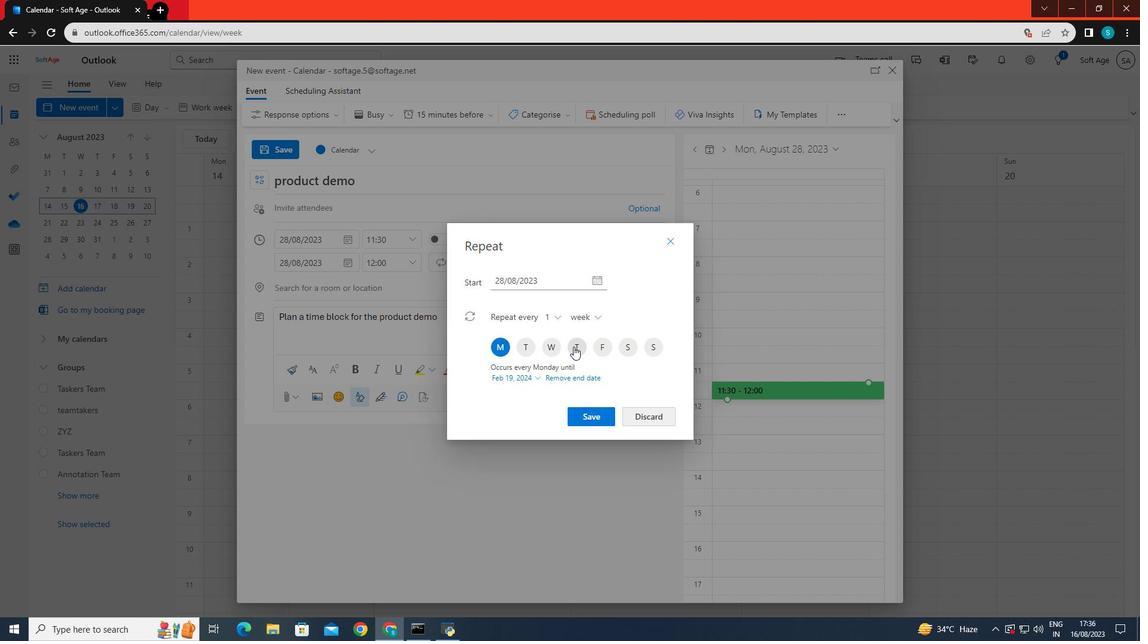 
Action: Mouse pressed left at (573, 346)
Screenshot: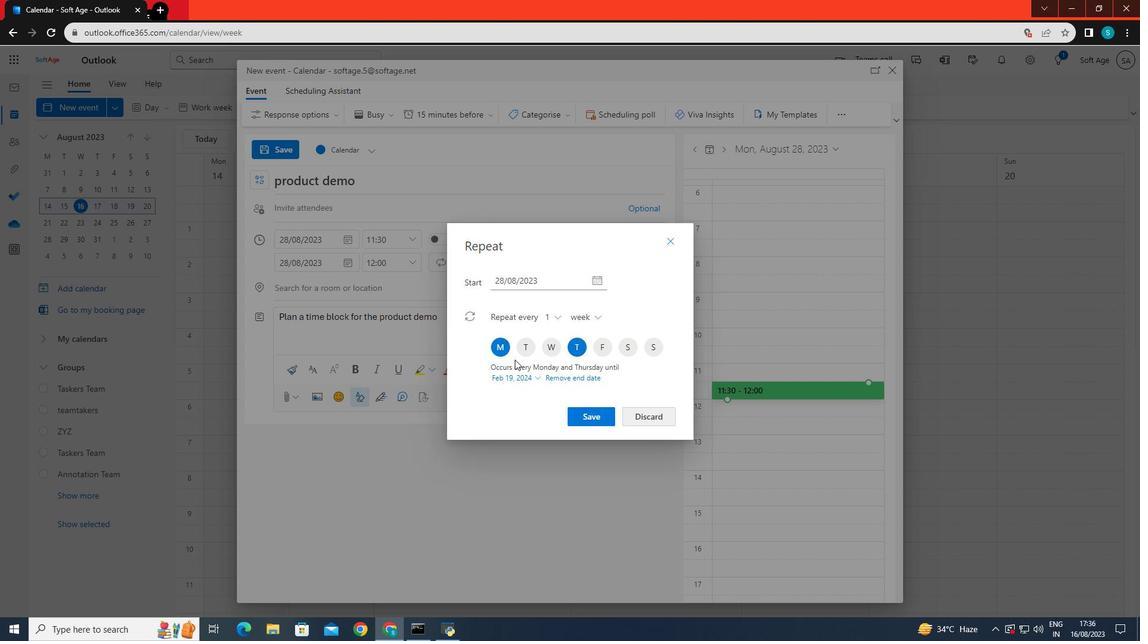 
Action: Mouse moved to (498, 344)
Screenshot: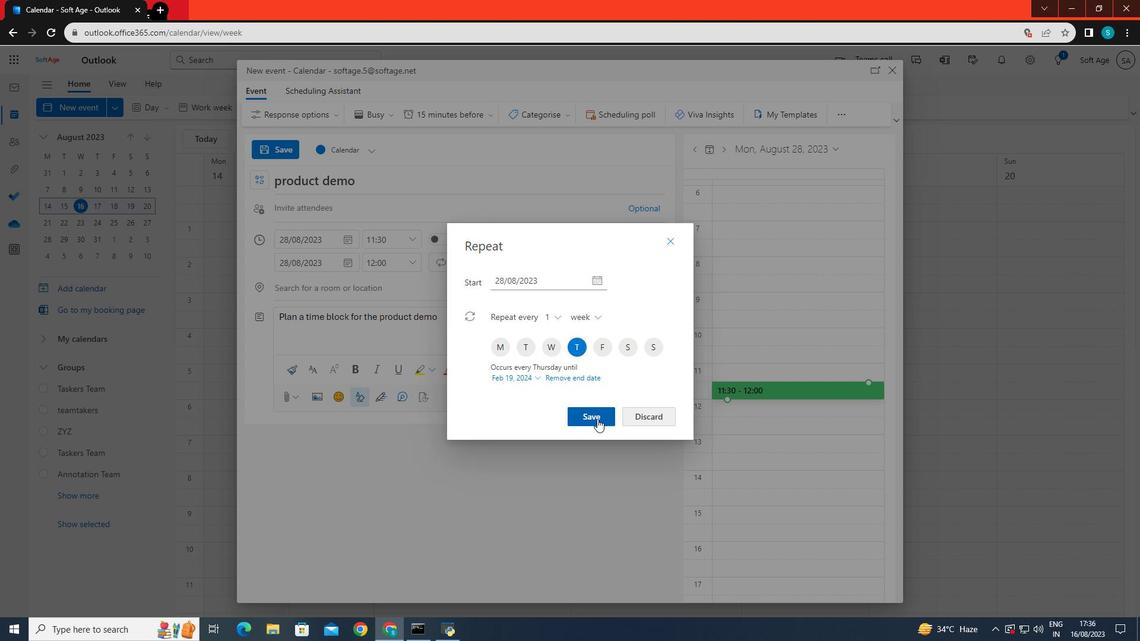 
Action: Mouse pressed left at (498, 344)
Screenshot: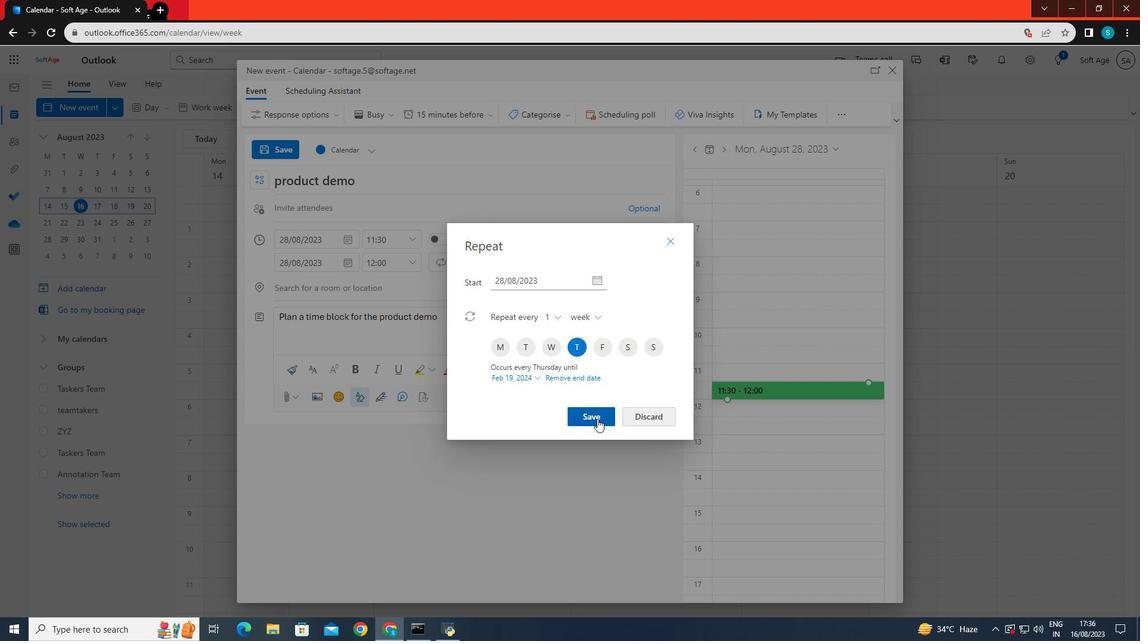 
Action: Mouse moved to (603, 418)
Screenshot: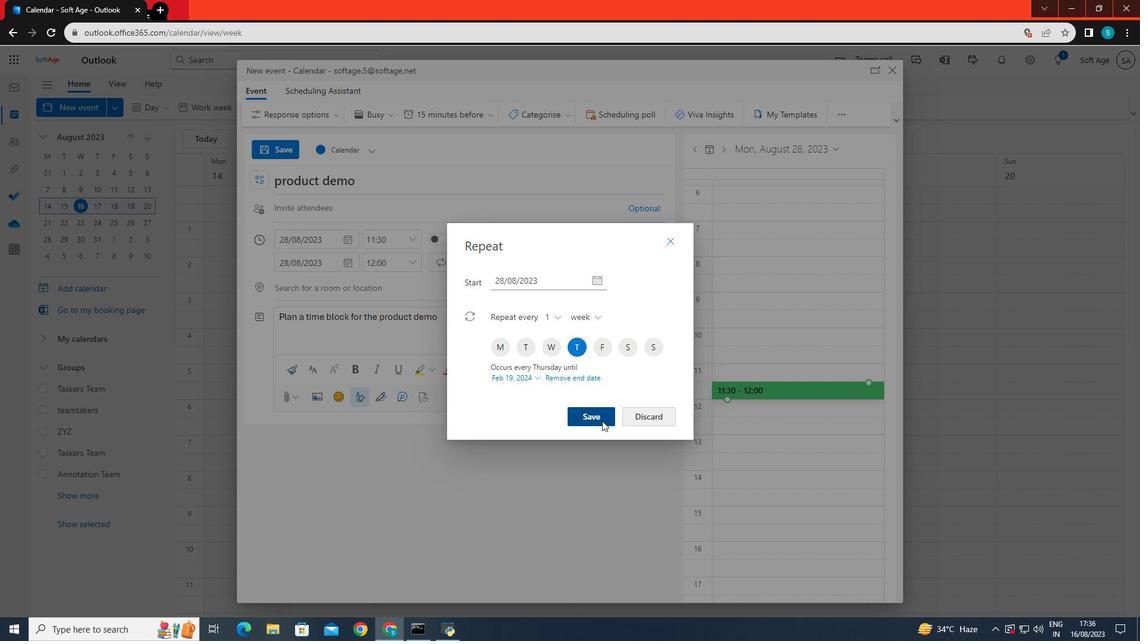 
Action: Mouse pressed left at (603, 418)
Screenshot: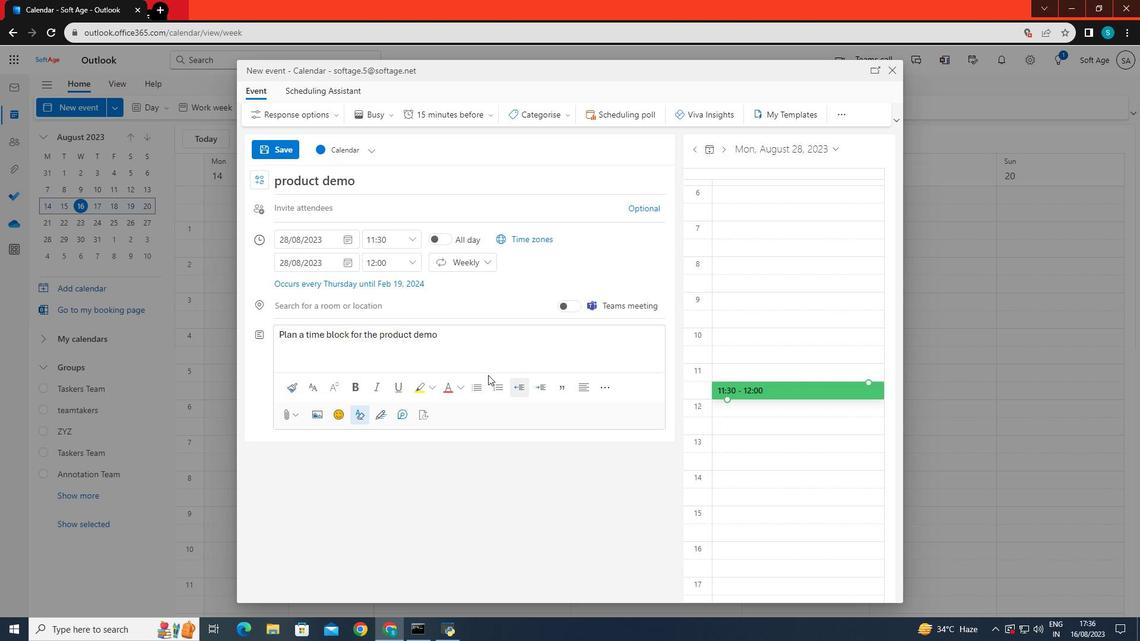 
Action: Mouse moved to (294, 147)
Screenshot: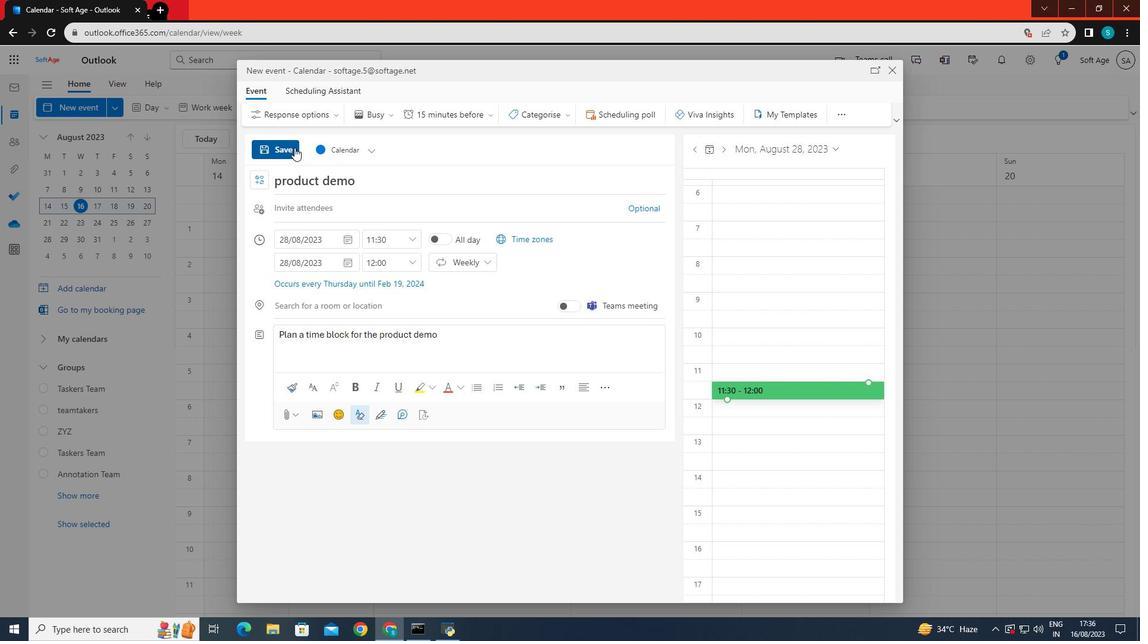 
Action: Mouse pressed left at (294, 147)
Screenshot: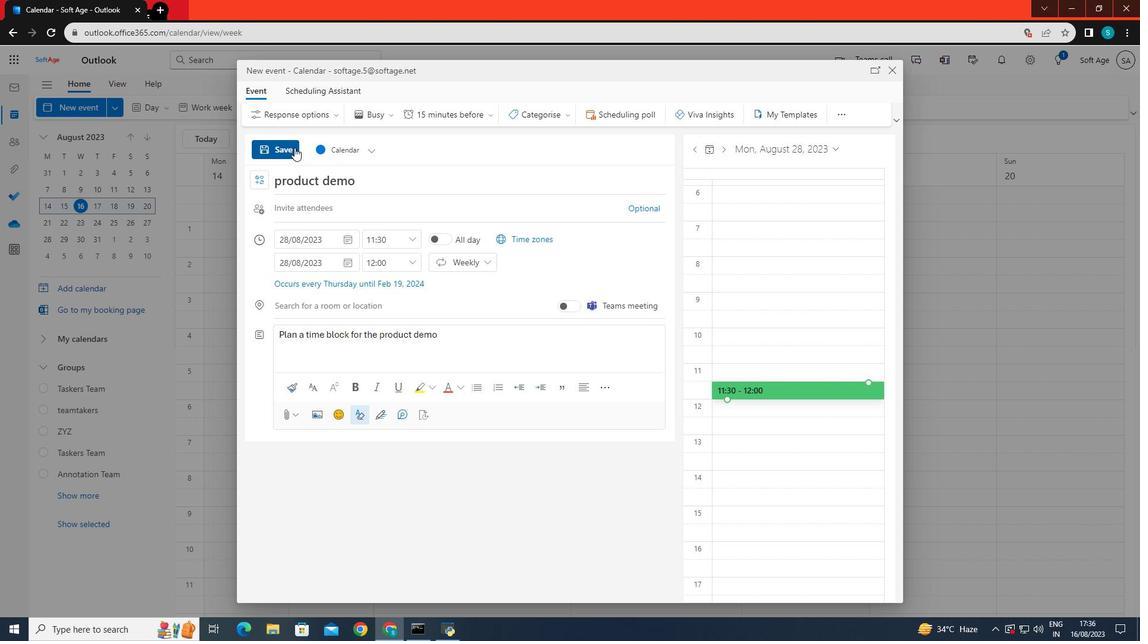 
